 Task: Add an event with the title Second Webinar: Introduction to Content Marketing, date '2023/11/24', time 9:15 AM to 11:15 AMand add a description: The AGM will also serve as a forum for electing or re-electing board members, if applicable. The election process will be conducted in accordance with the organization's bylaws and regulations, allowing for a fair and democratic representation of shareholders' interests., put the event into Yellow category . Add location for the event as: Fairmont Banff Springs, Canada, logged in from the account softage.7@softage.netand send the event invitation to softage.5@softage.net and softage.6@softage.net. Set a reminder for the event 12 hour before
Action: Mouse moved to (118, 136)
Screenshot: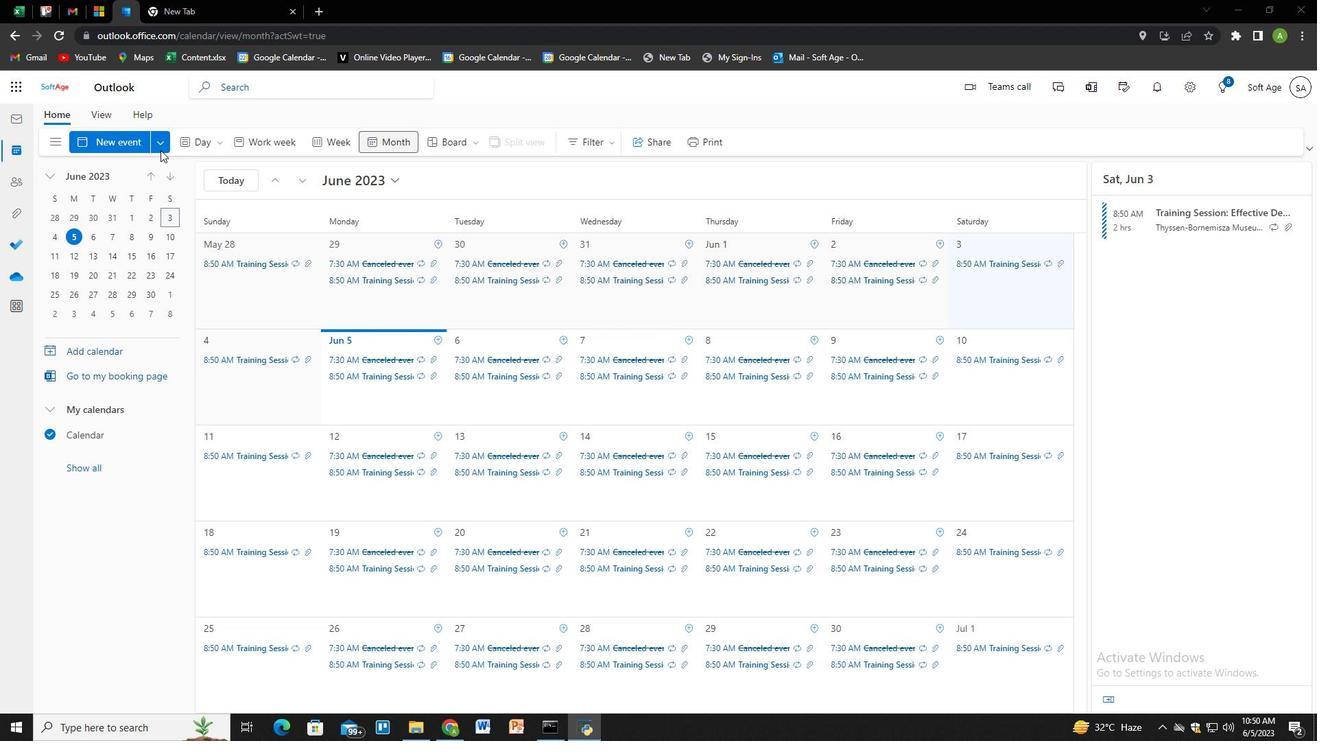 
Action: Mouse pressed left at (118, 136)
Screenshot: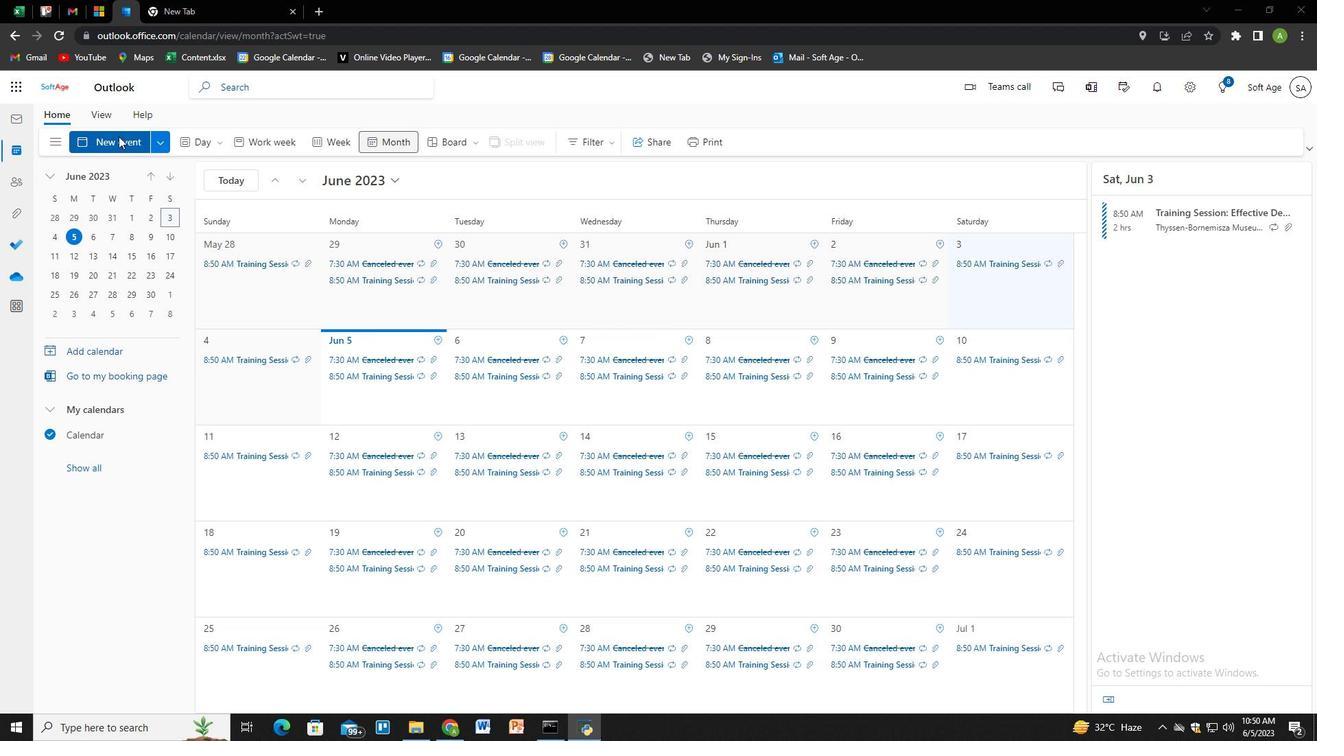 
Action: Mouse moved to (394, 230)
Screenshot: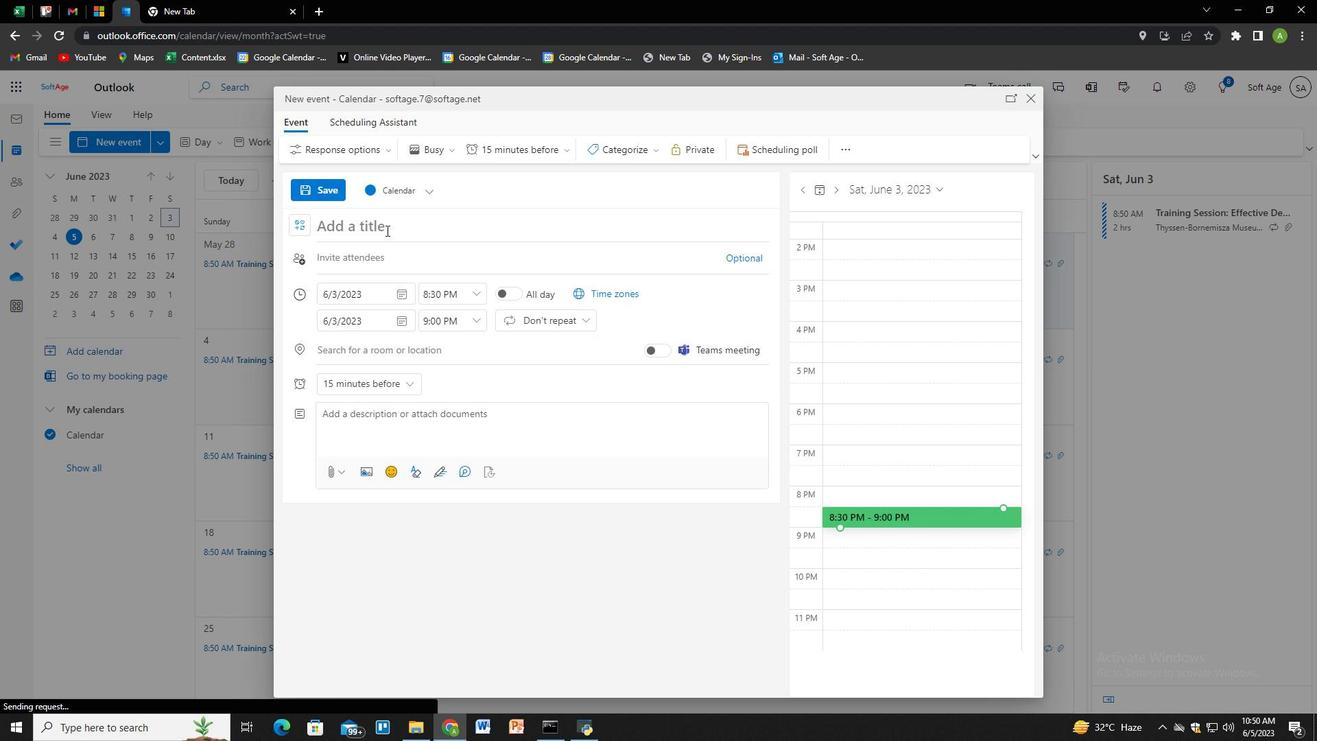 
Action: Mouse pressed left at (394, 230)
Screenshot: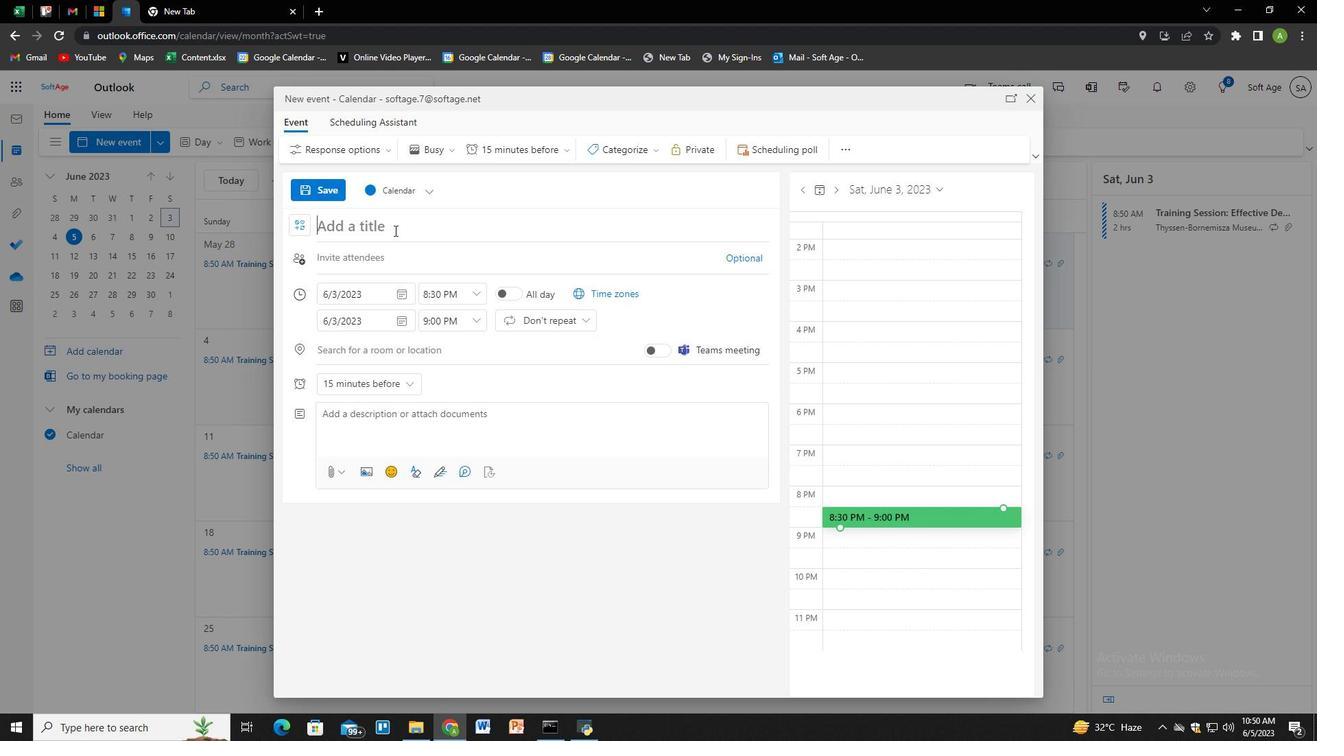 
Action: Key pressed <Key.shift>Second<Key.space><Key.shift>Webinar<Key.shift>:<Key.space><Key.shift>Introduction<Key.space>to<Key.space><Key.shift>Content<Key.space><Key.shift>Marketing<Key.tab><Key.tab><Key.tab><Key.down>
Screenshot: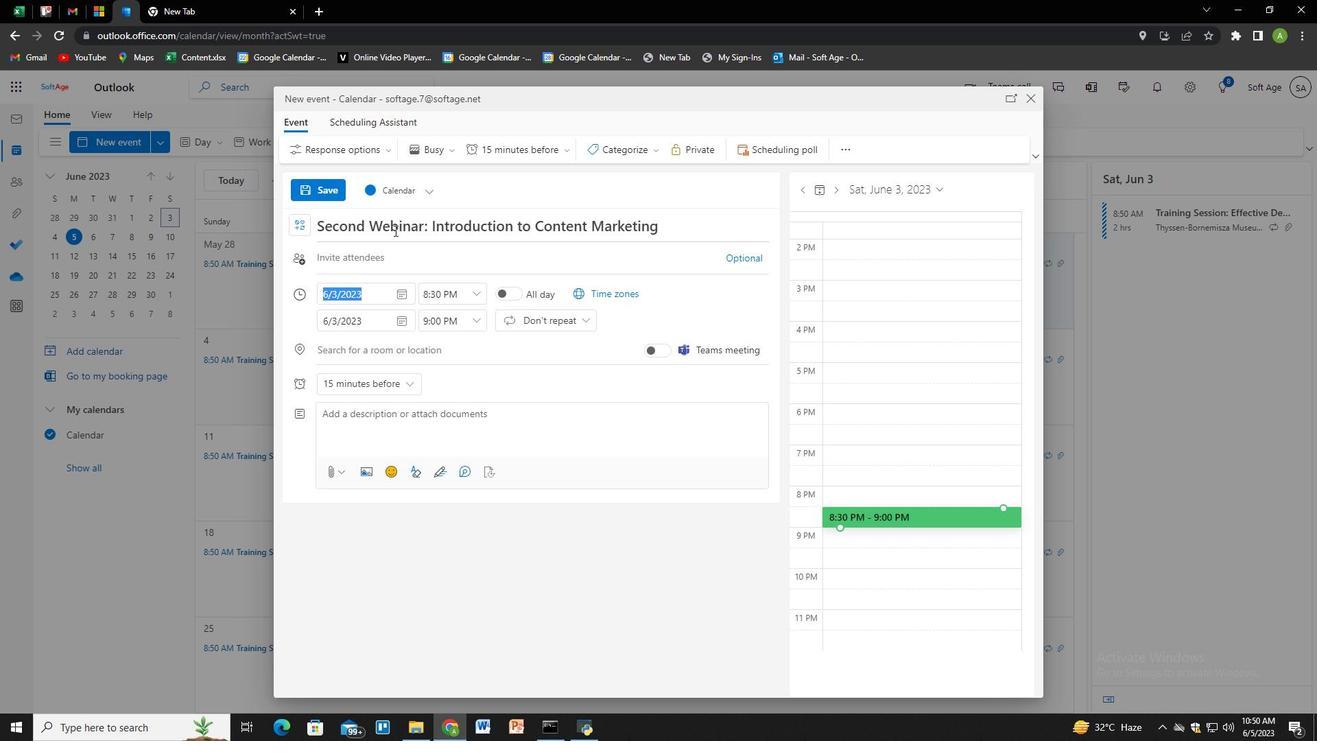
Action: Mouse moved to (399, 295)
Screenshot: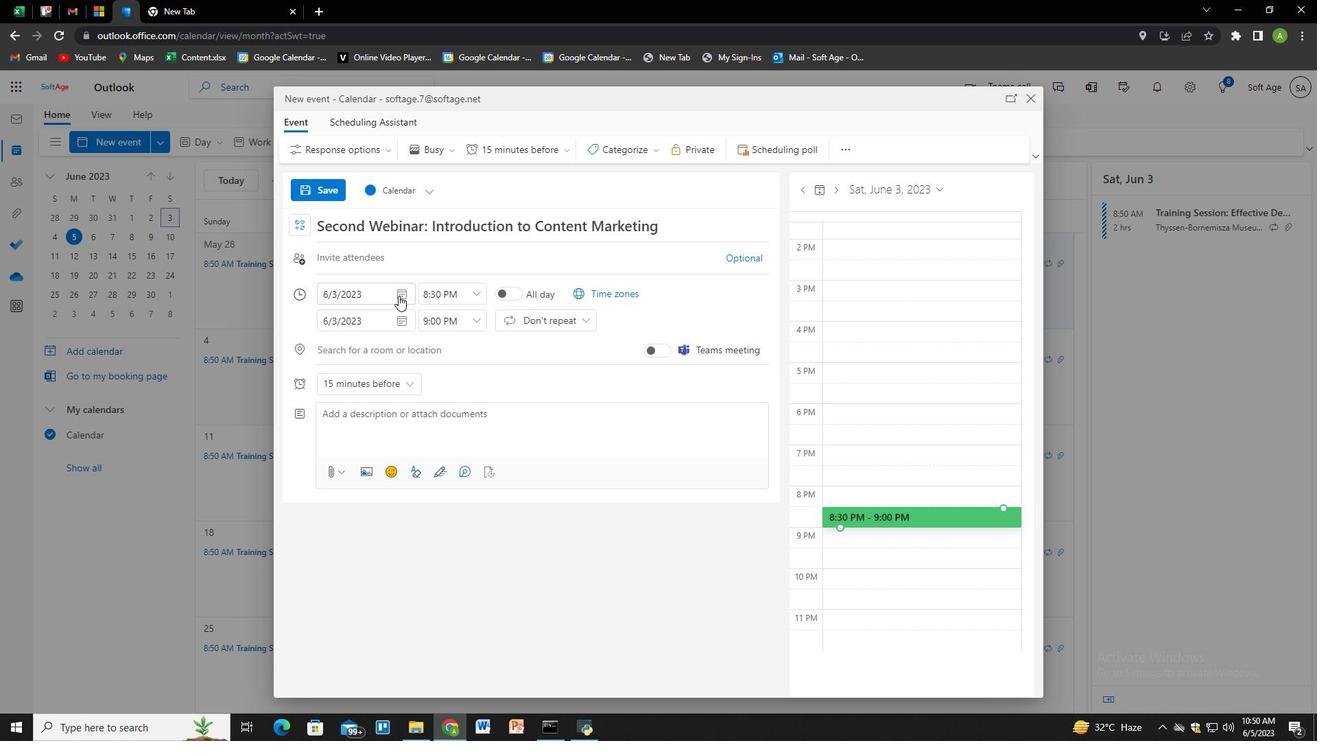 
Action: Mouse pressed left at (399, 295)
Screenshot: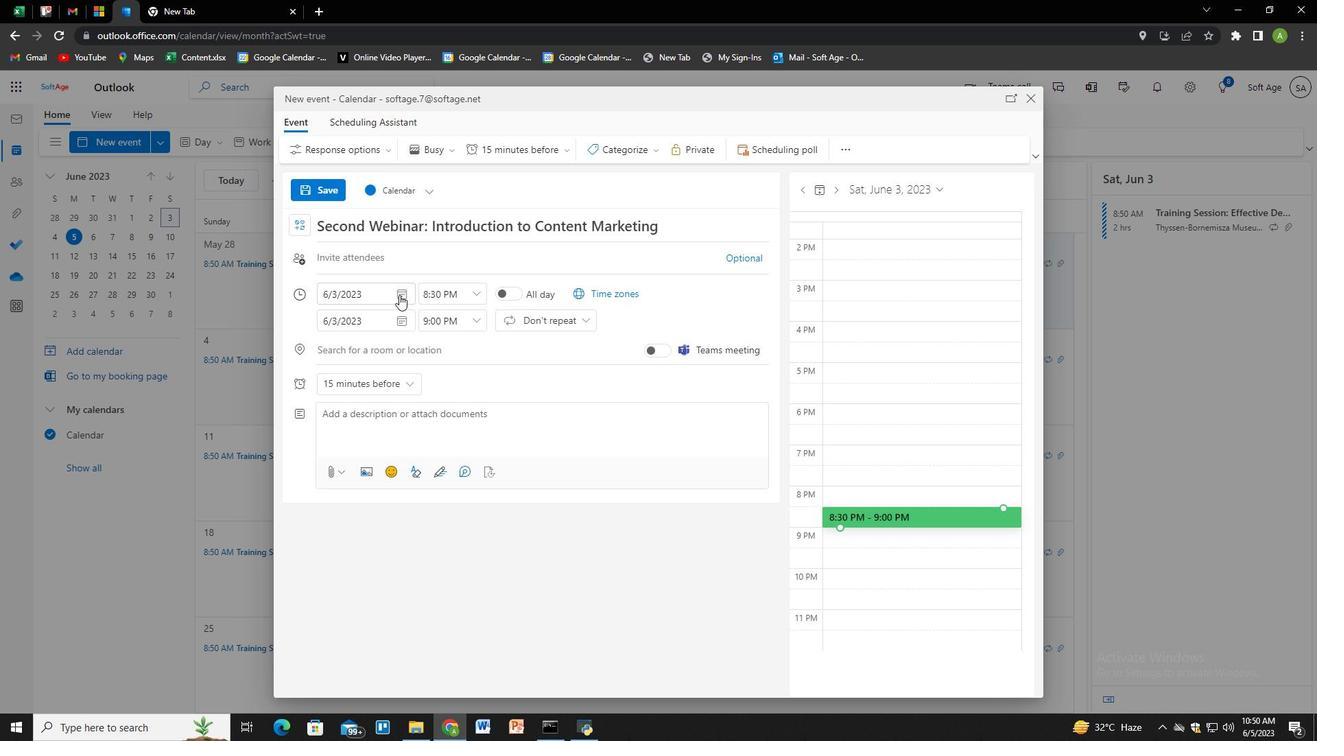 
Action: Mouse moved to (445, 323)
Screenshot: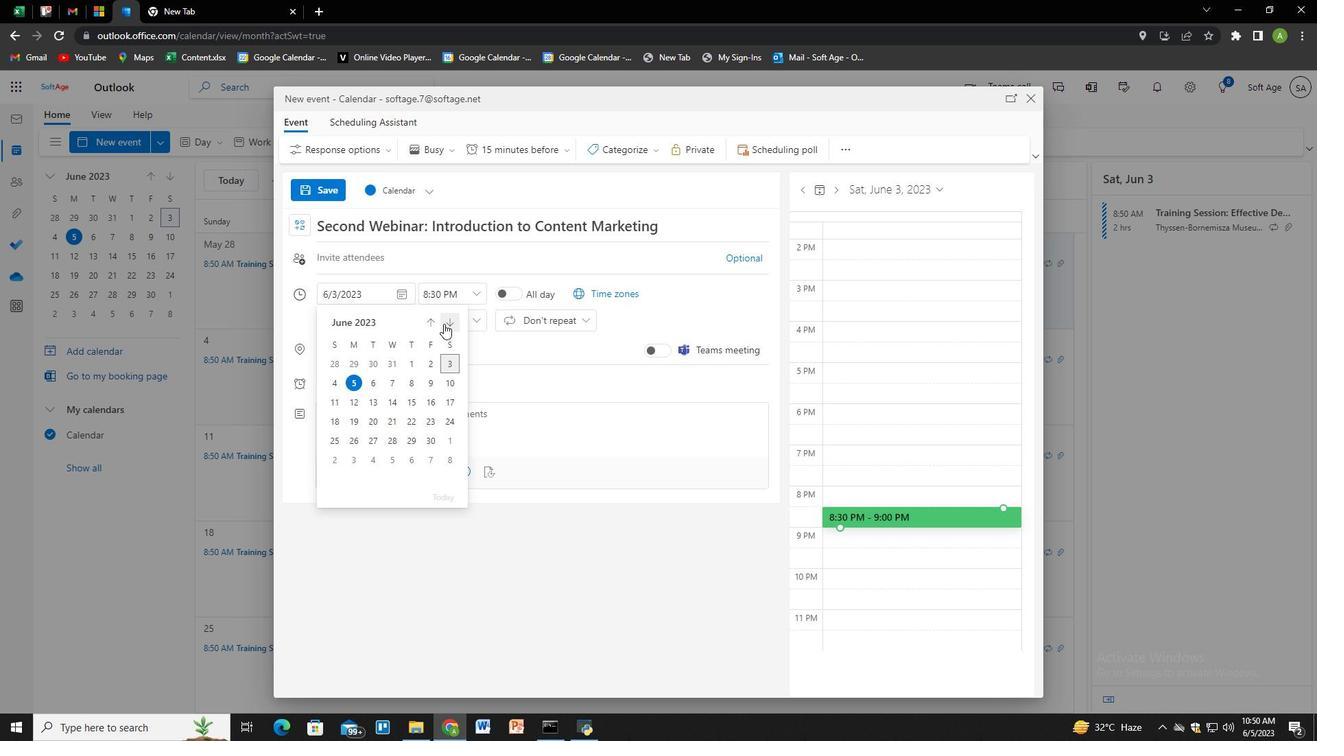 
Action: Mouse pressed left at (445, 323)
Screenshot: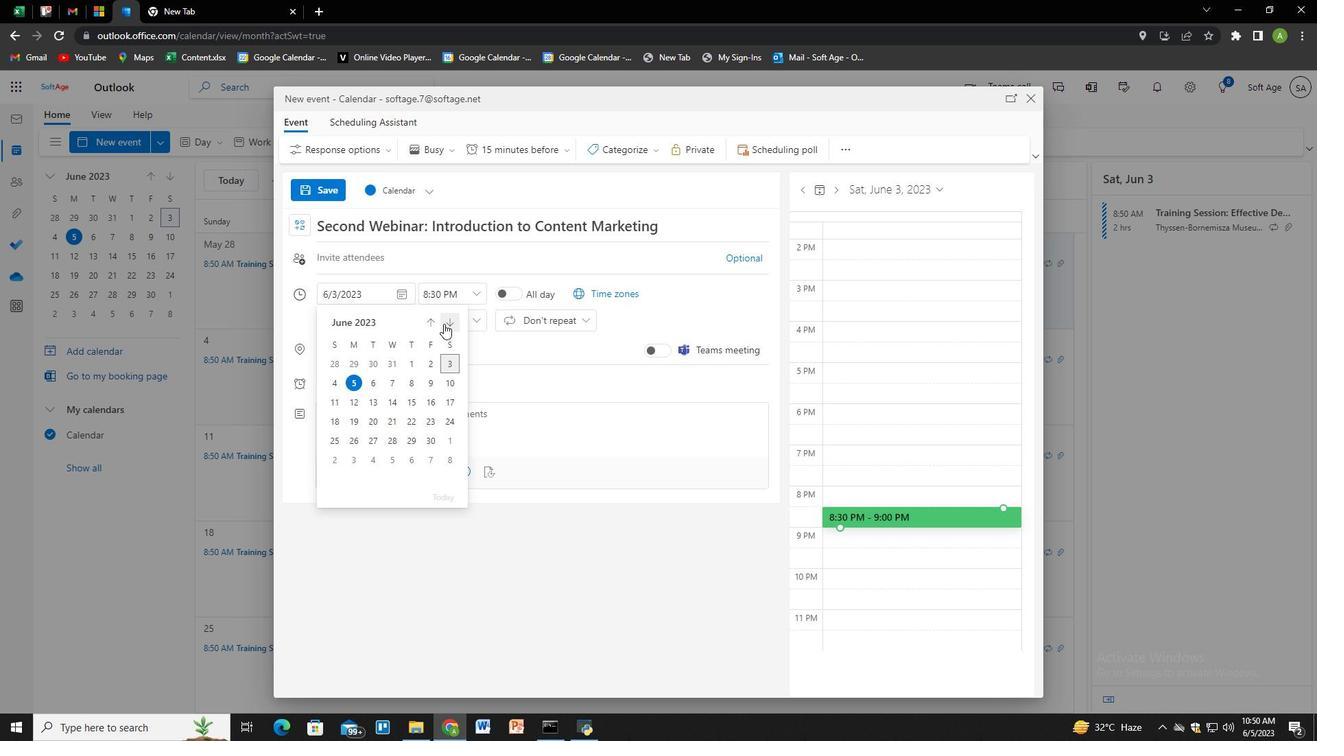 
Action: Mouse pressed left at (445, 323)
Screenshot: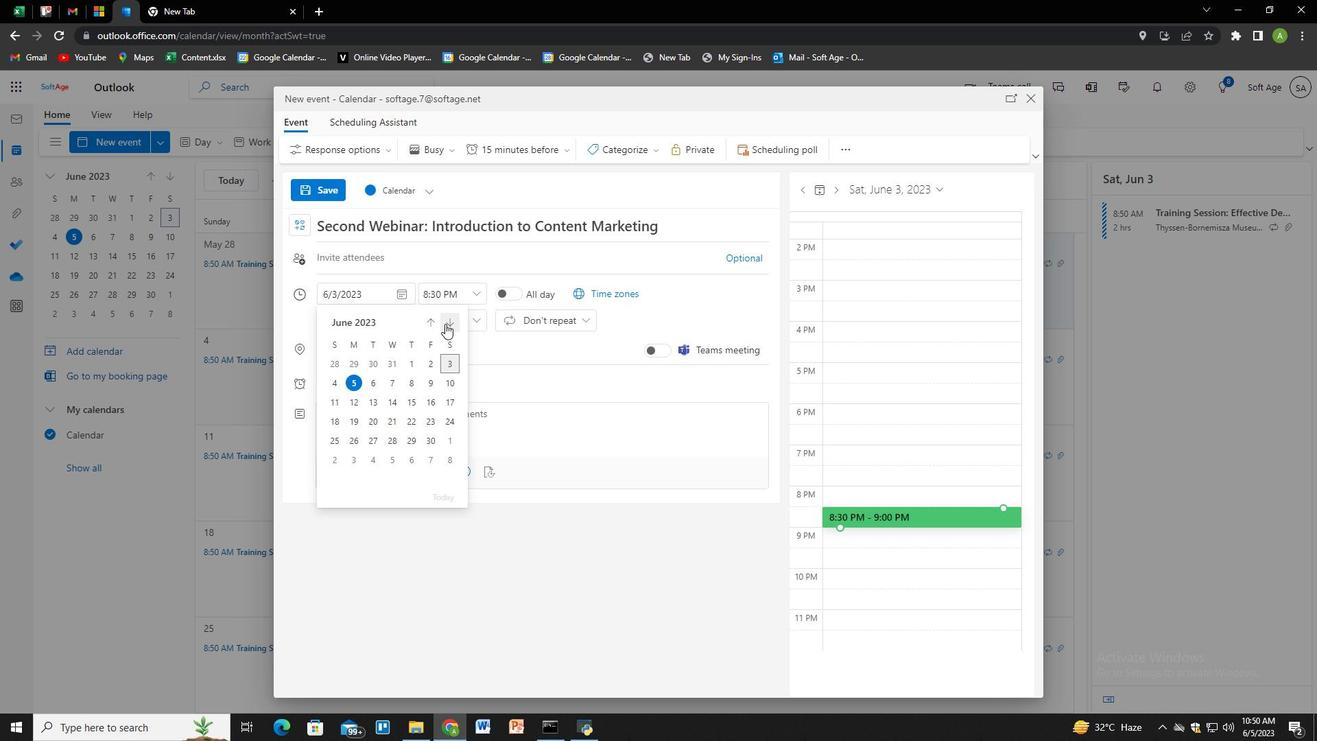
Action: Mouse pressed left at (445, 323)
Screenshot: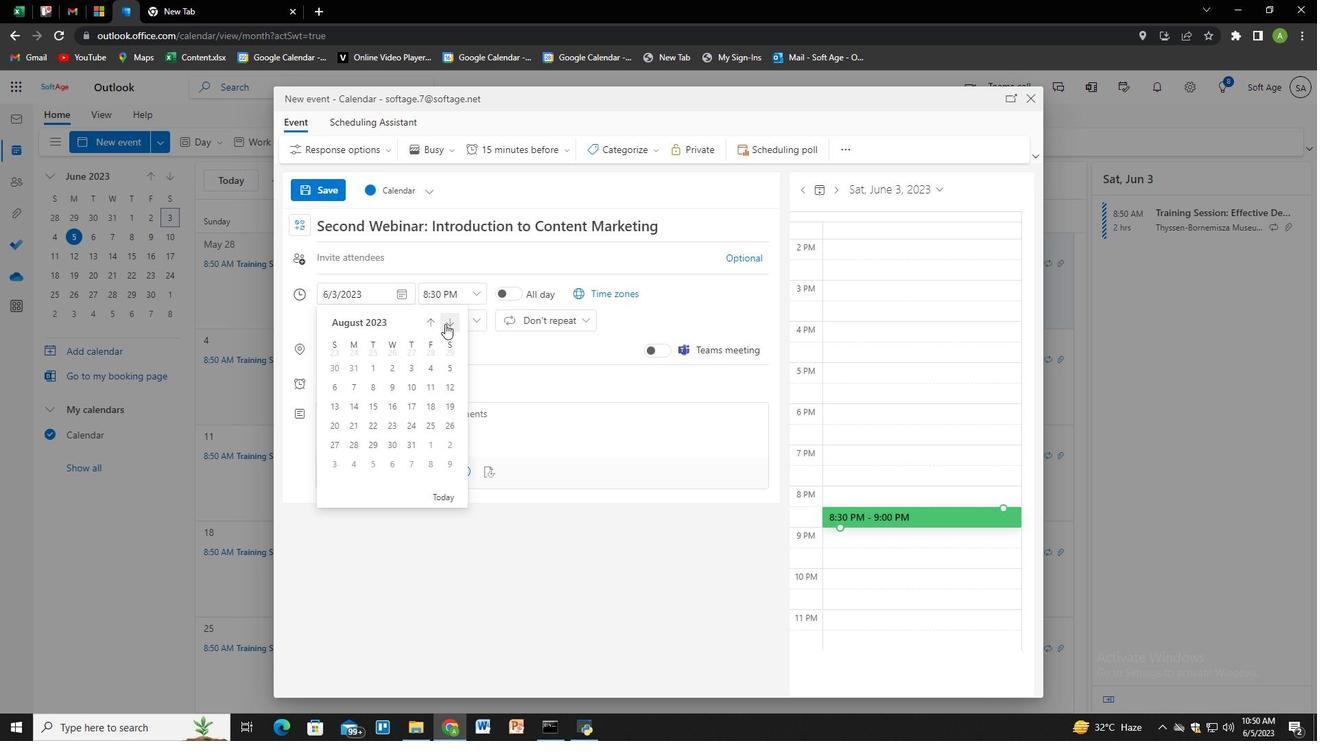 
Action: Mouse pressed left at (445, 323)
Screenshot: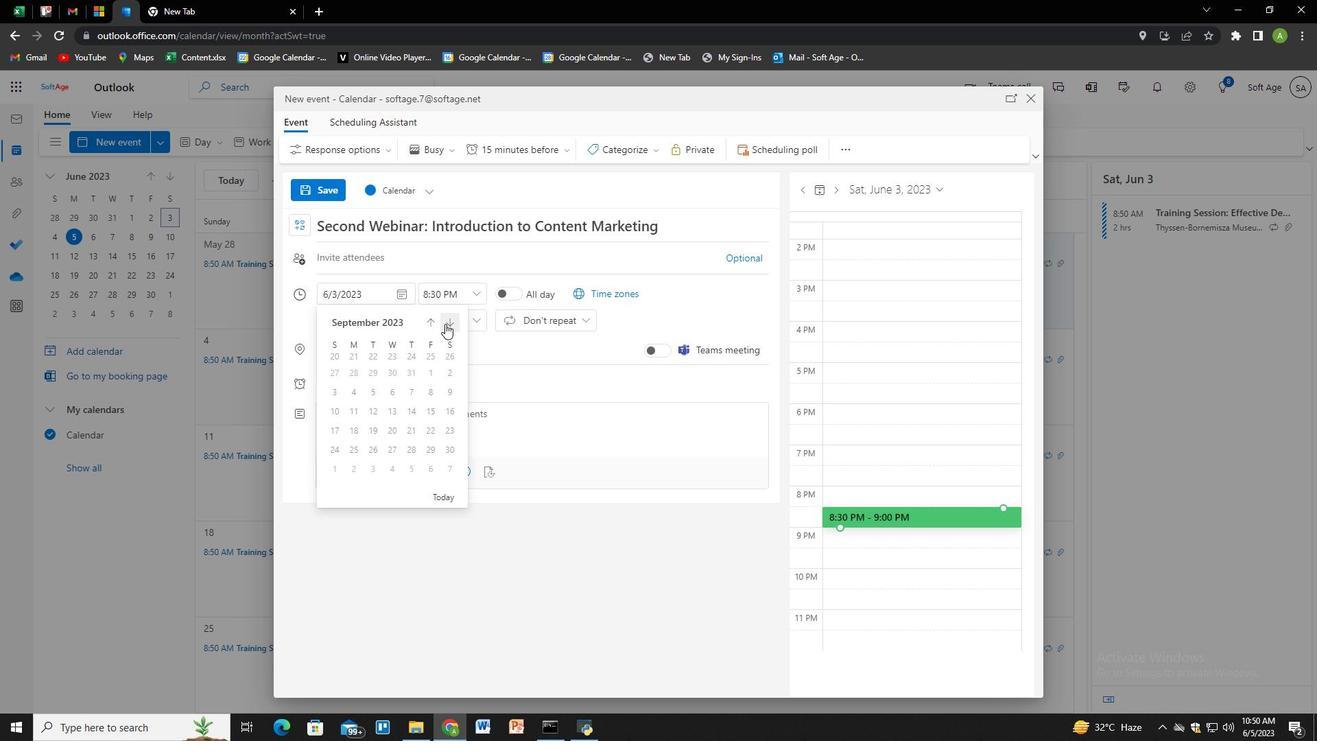 
Action: Mouse pressed left at (445, 323)
Screenshot: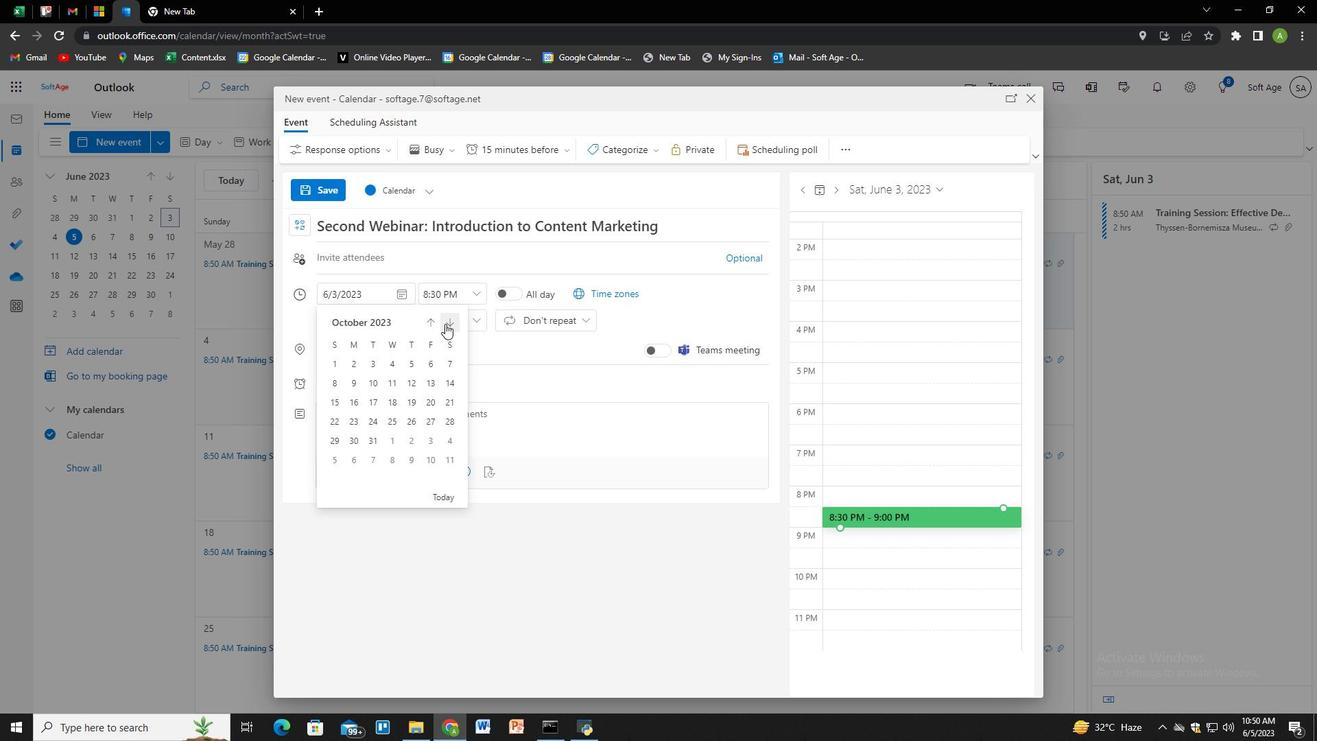 
Action: Mouse moved to (430, 424)
Screenshot: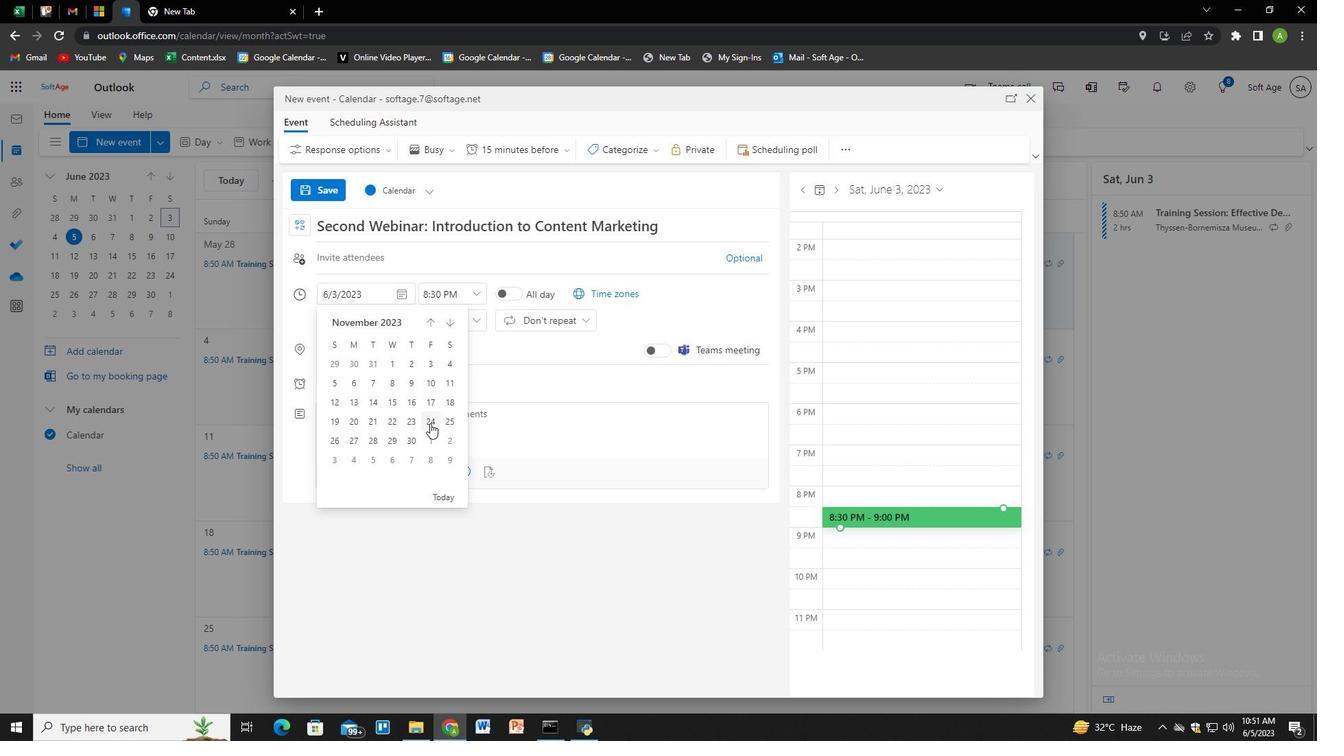 
Action: Mouse pressed left at (430, 424)
Screenshot: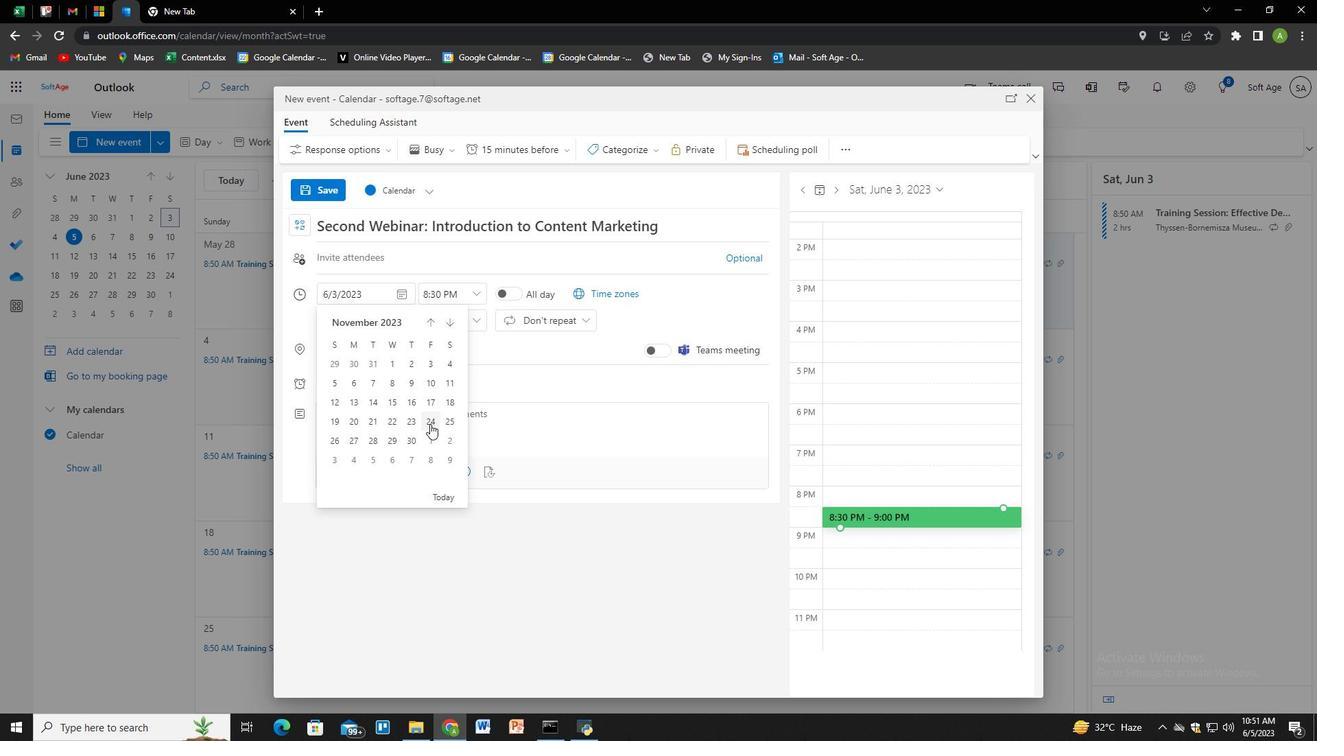 
Action: Mouse moved to (439, 297)
Screenshot: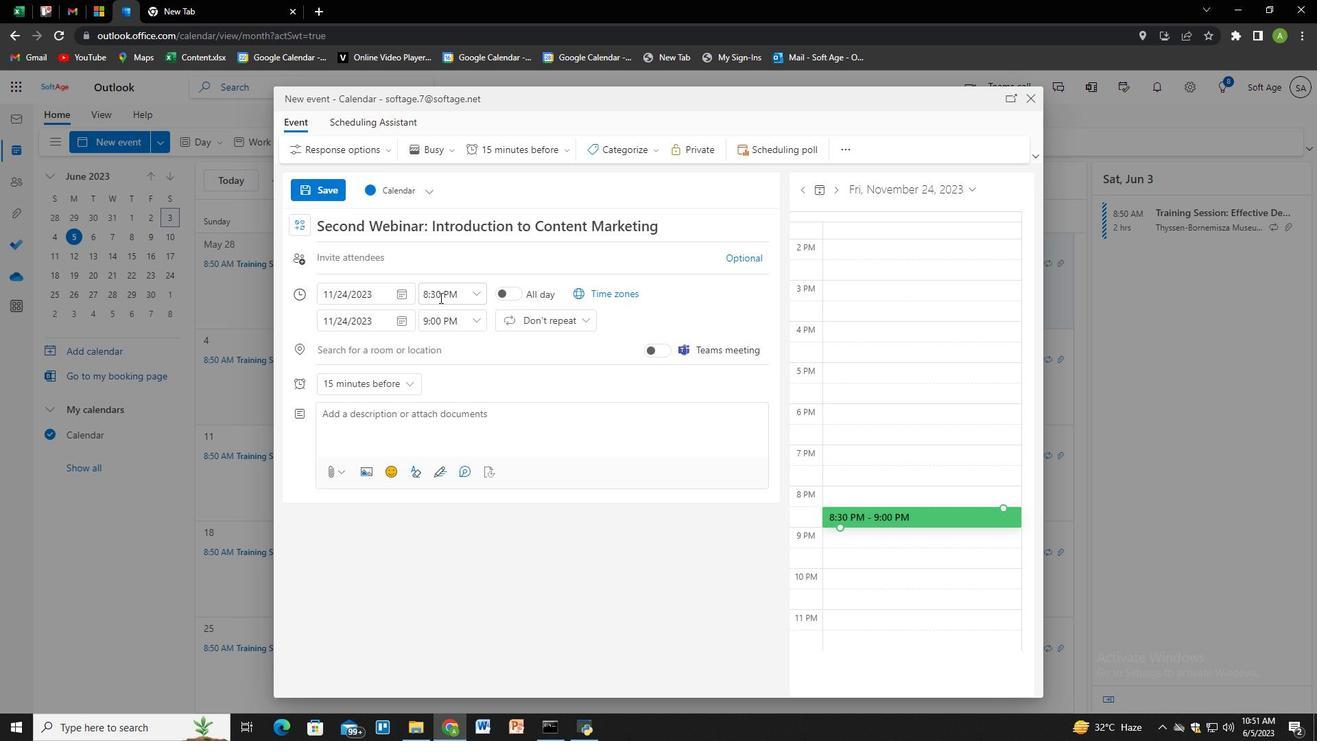 
Action: Mouse pressed left at (439, 297)
Screenshot: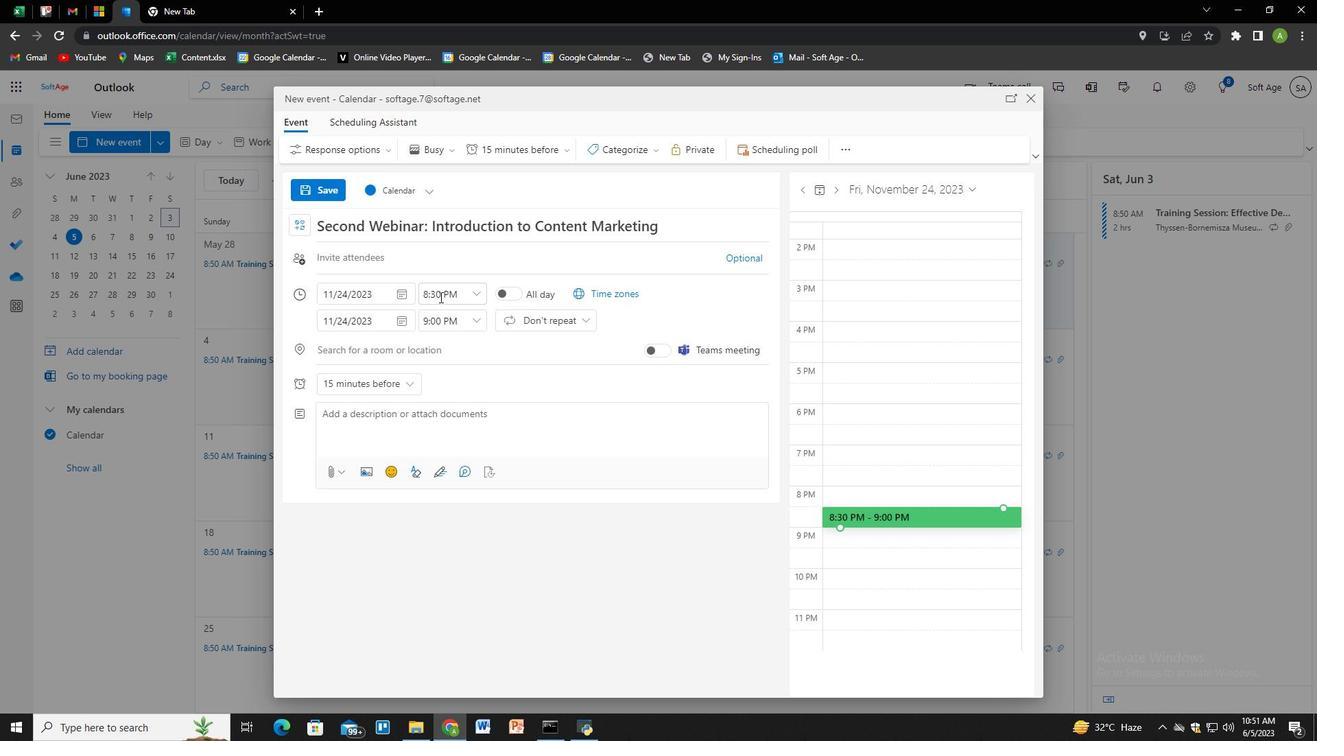 
Action: Mouse moved to (473, 292)
Screenshot: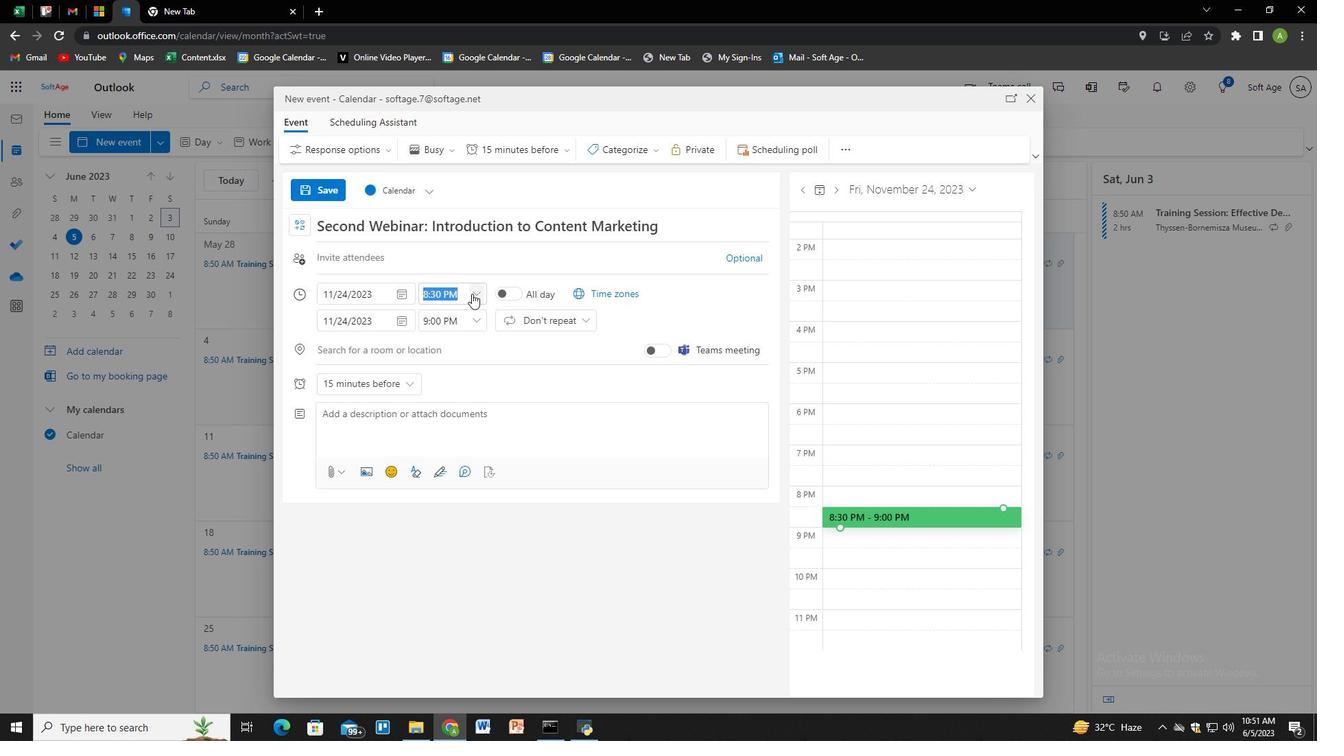 
Action: Mouse pressed left at (473, 292)
Screenshot: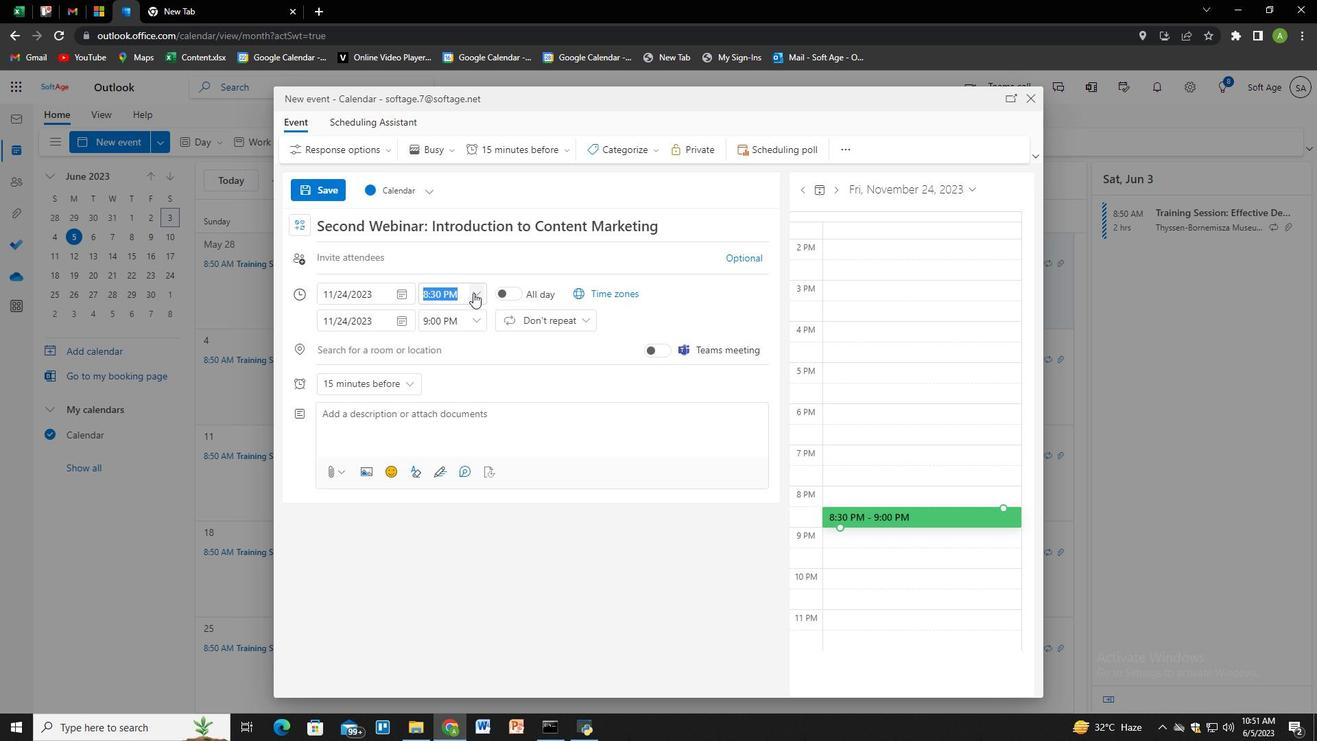 
Action: Mouse moved to (454, 336)
Screenshot: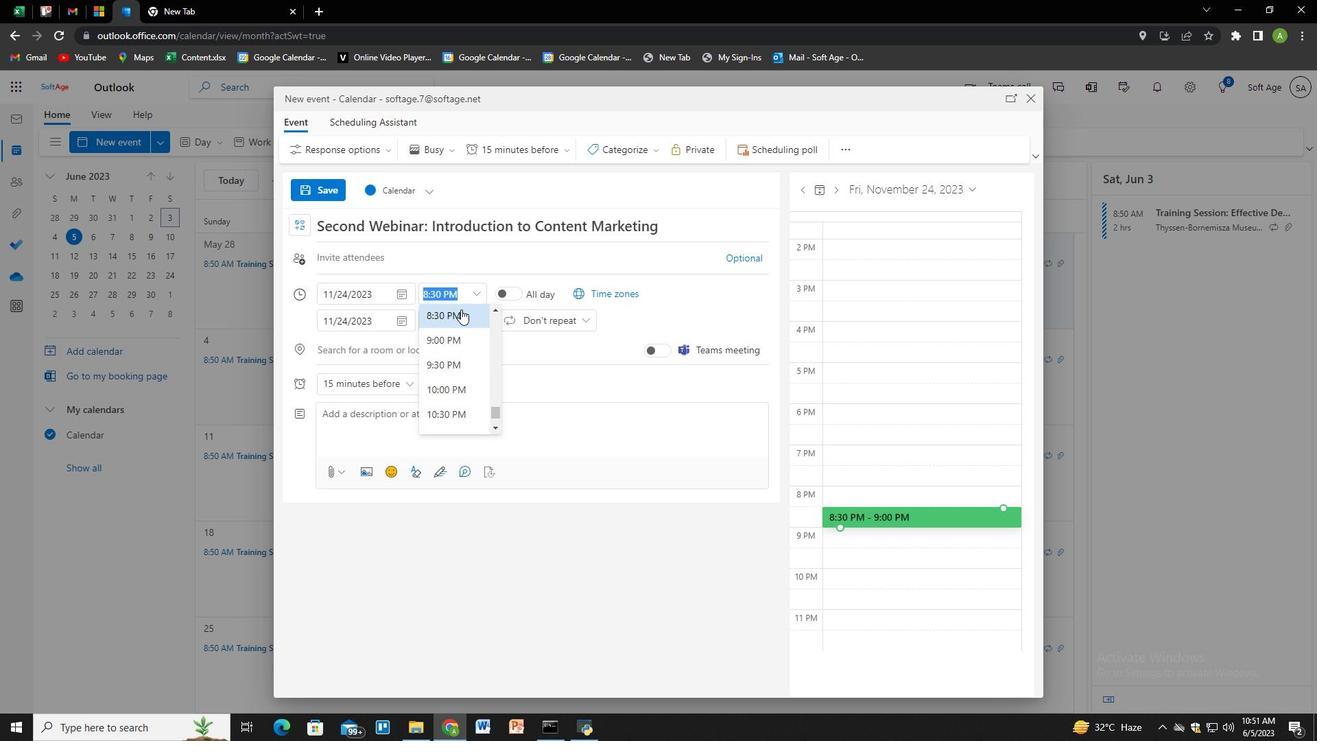 
Action: Mouse scrolled (454, 336) with delta (0, 0)
Screenshot: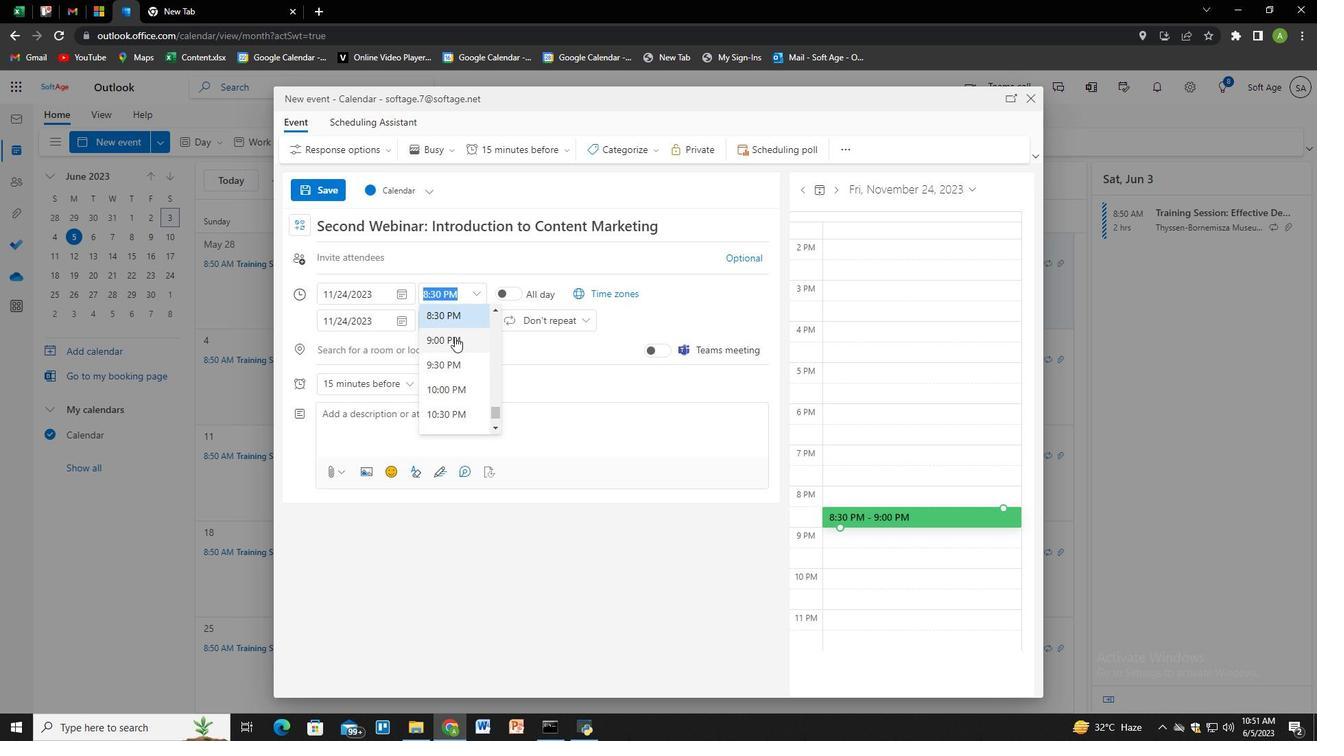 
Action: Mouse moved to (457, 294)
Screenshot: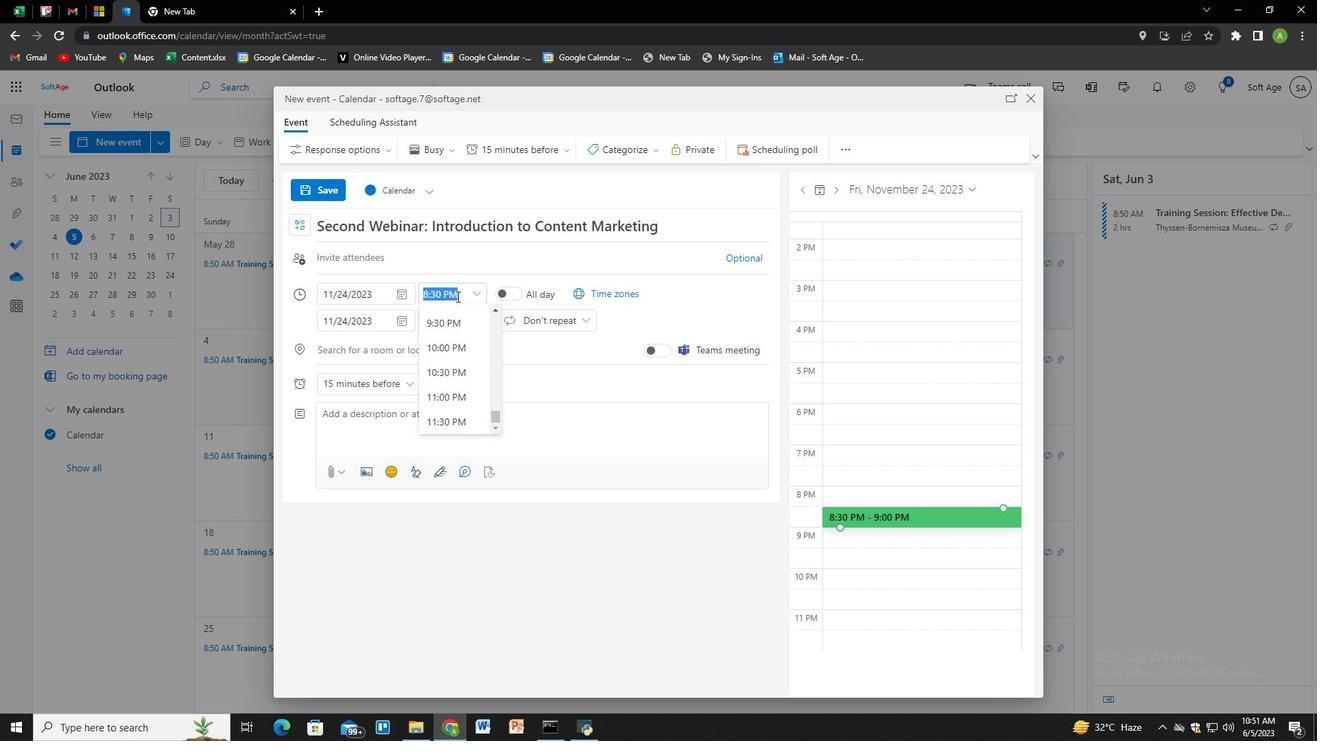 
Action: Key pressed 11<Key.shift>:15<Key.space><Key.shift>AM<Key.tab>
Screenshot: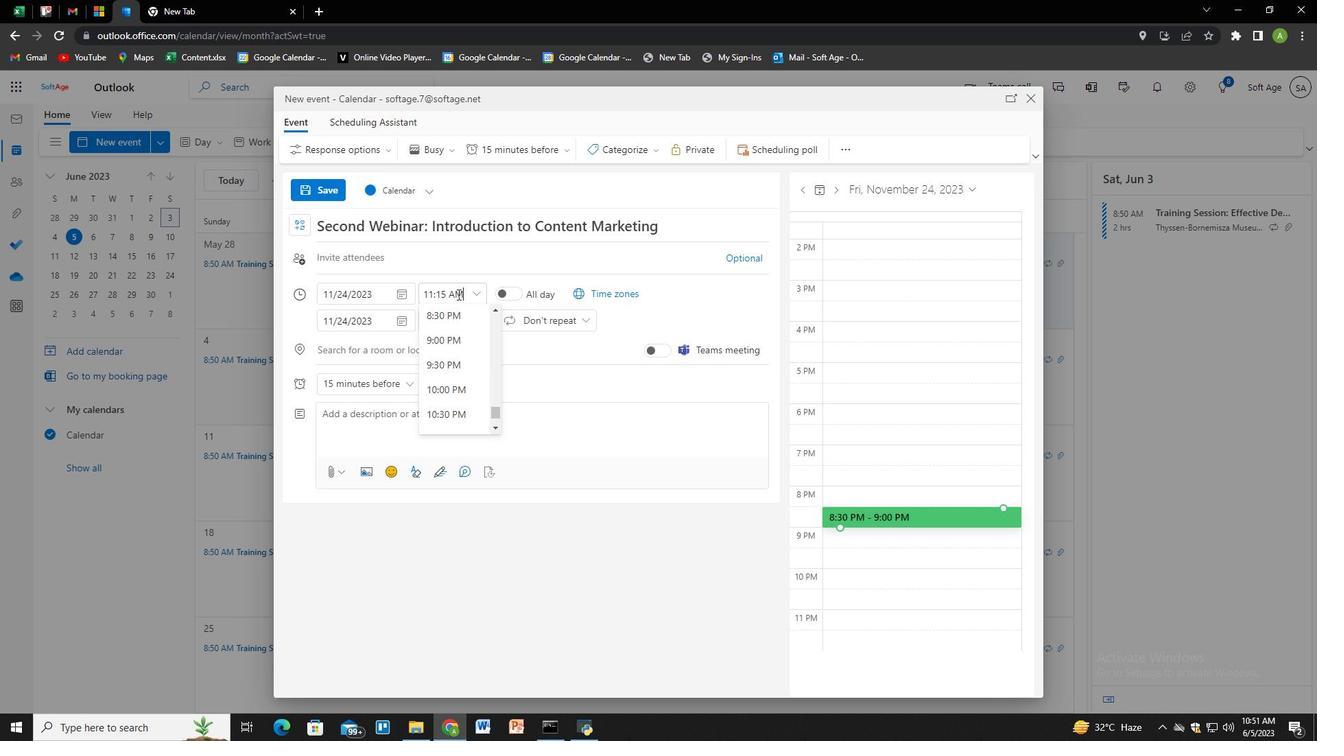 
Action: Mouse pressed left at (457, 294)
Screenshot: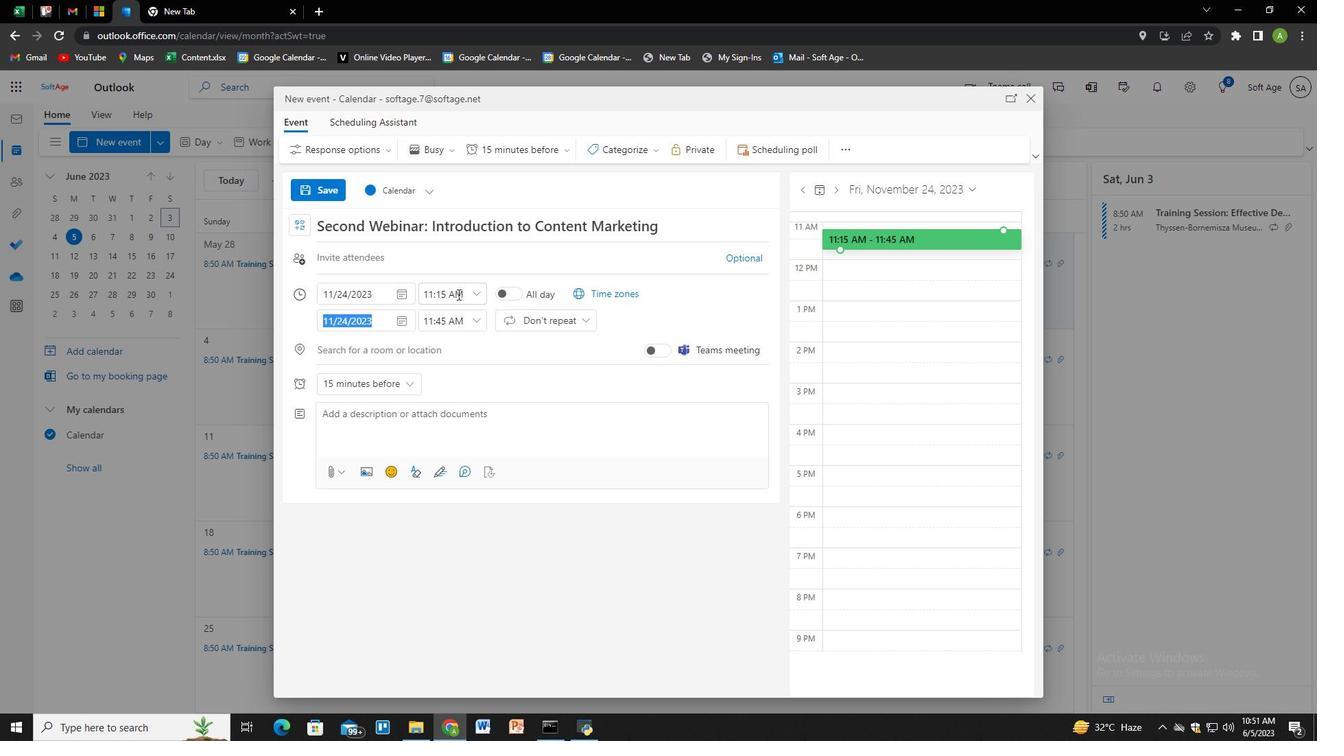 
Action: Mouse pressed left at (457, 294)
Screenshot: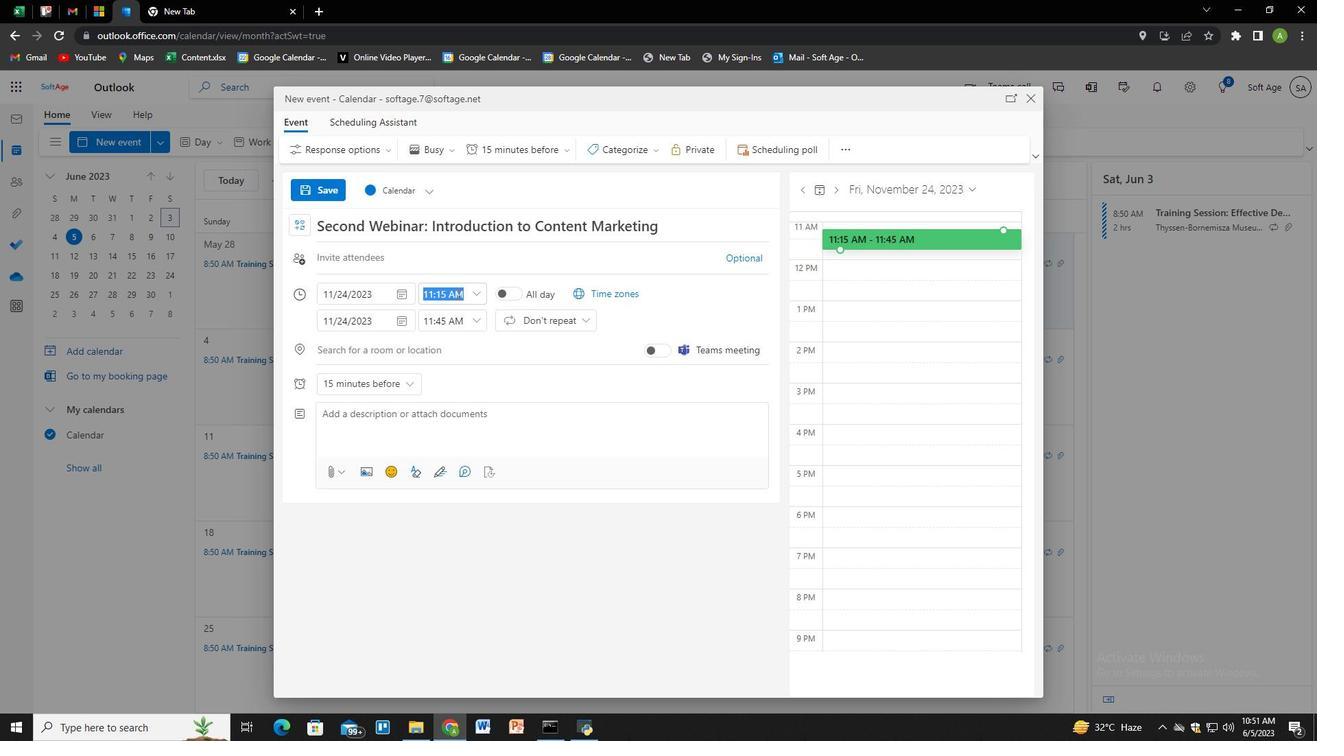 
Action: Key pressed <Key.shift>9<Key.shift><Key.shift>:15<Key.space><Key.shift>AM<Key.tab><Key.tab>11<Key.shift><Key.shift>:15<Key.space><Key.shift>AMM
Screenshot: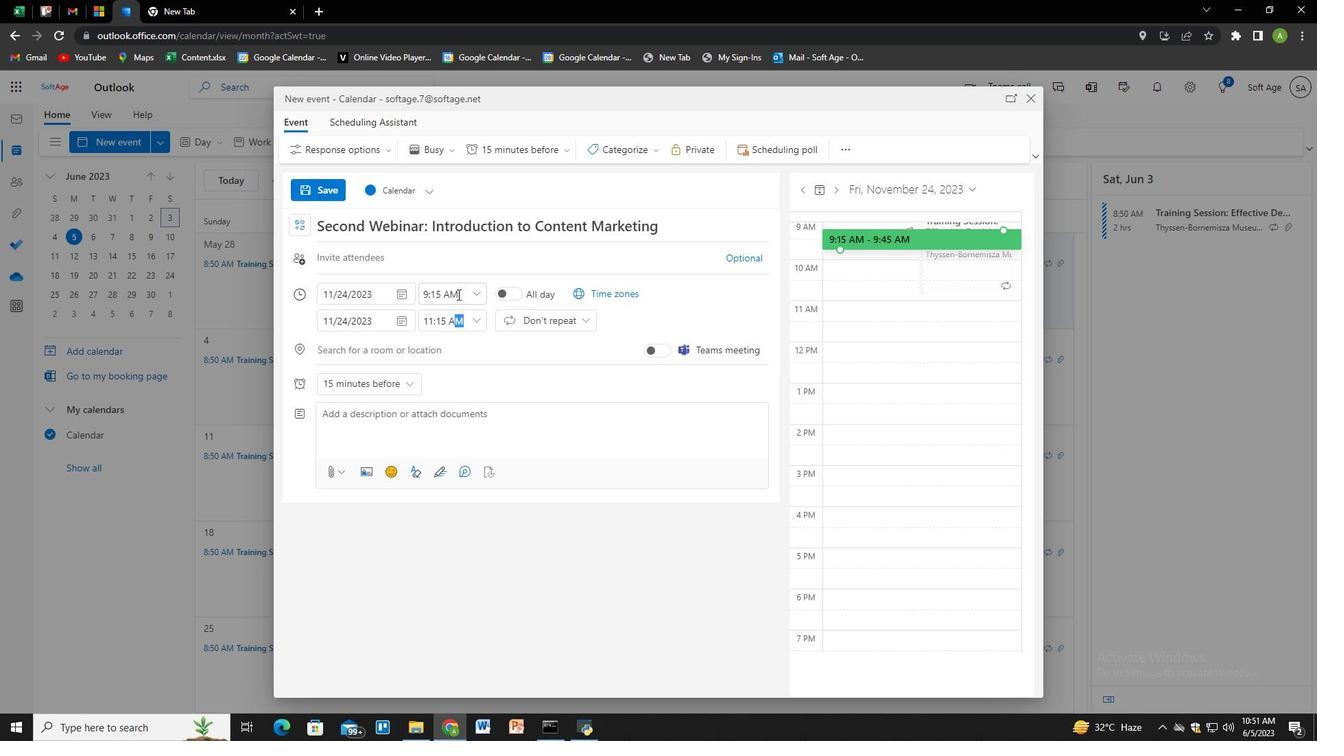 
Action: Mouse moved to (655, 320)
Screenshot: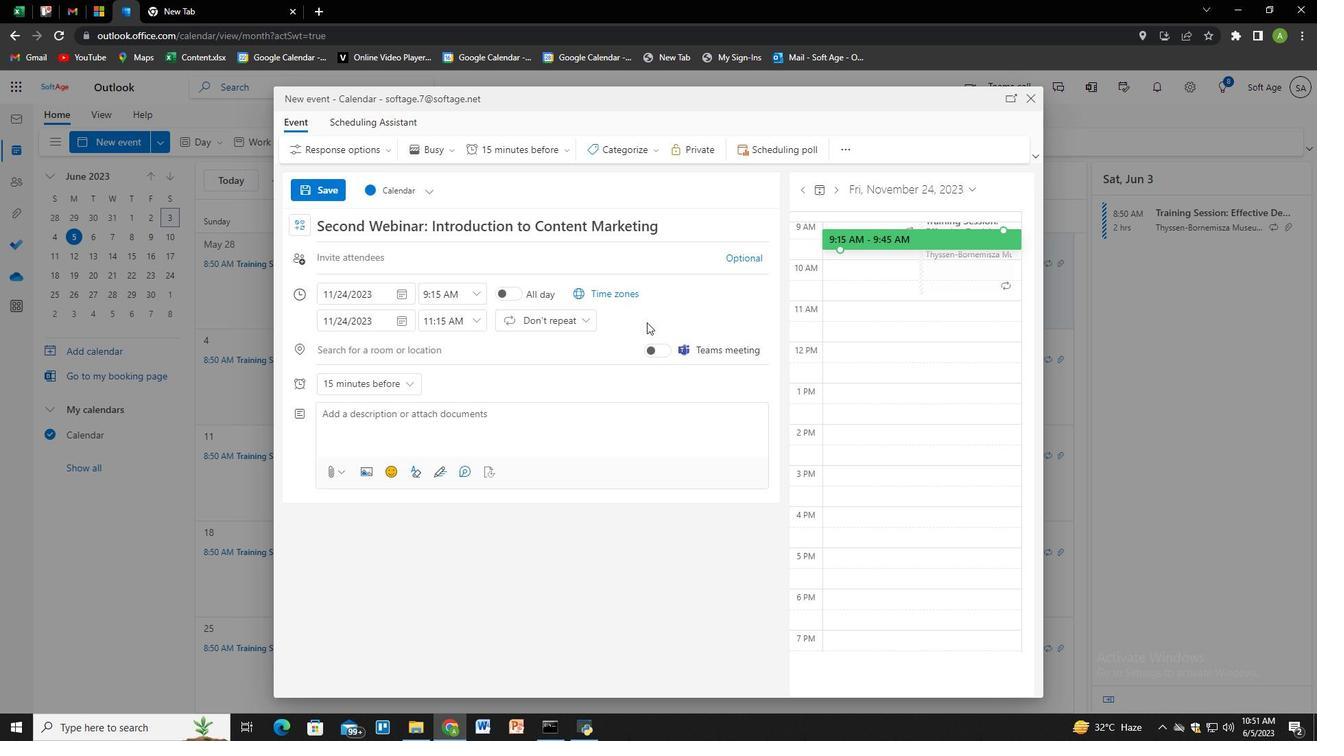 
Action: Mouse pressed left at (655, 320)
Screenshot: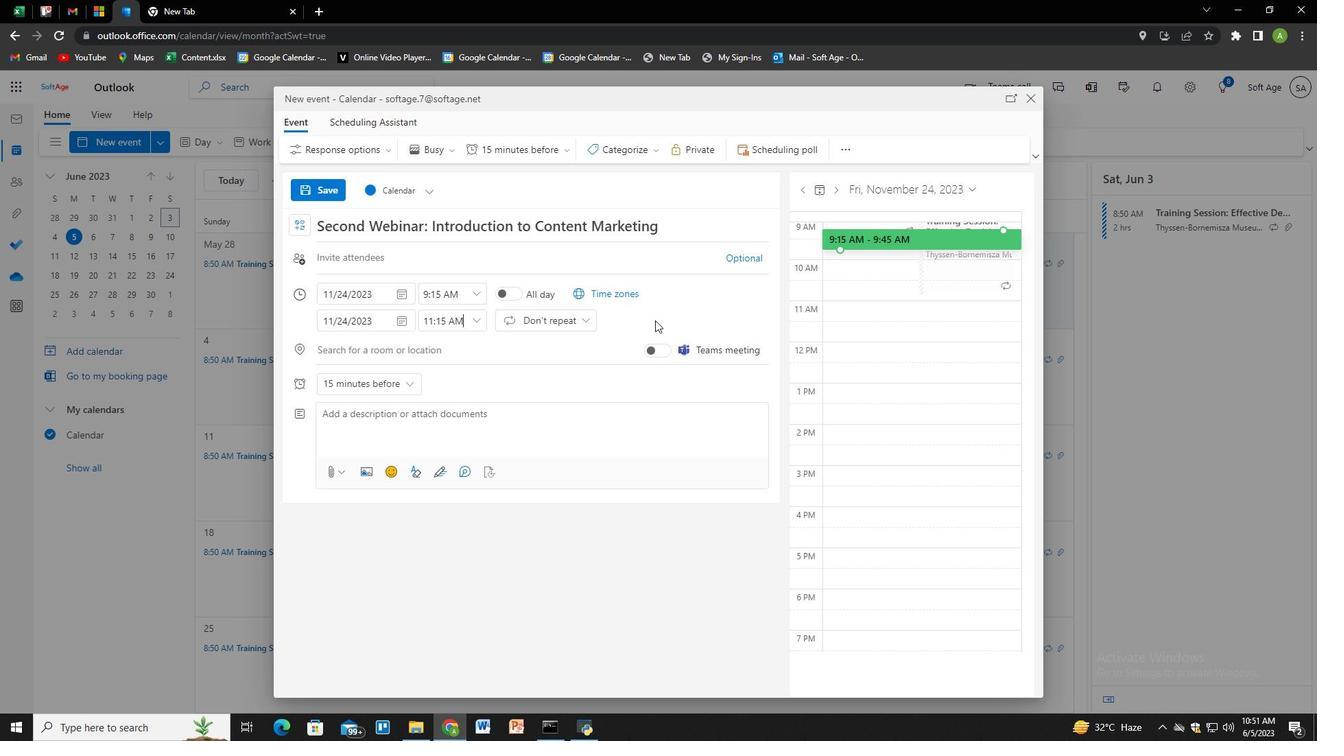 
Action: Mouse moved to (419, 425)
Screenshot: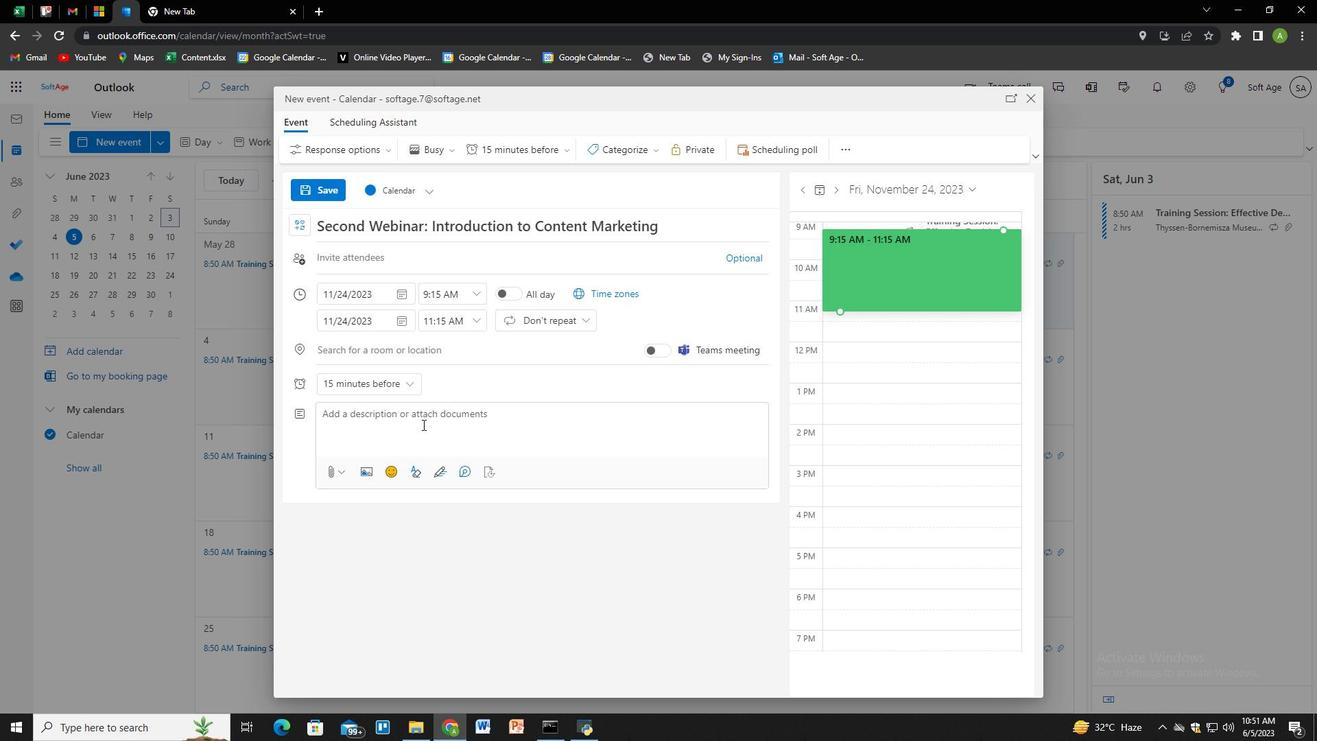 
Action: Mouse pressed left at (419, 425)
Screenshot: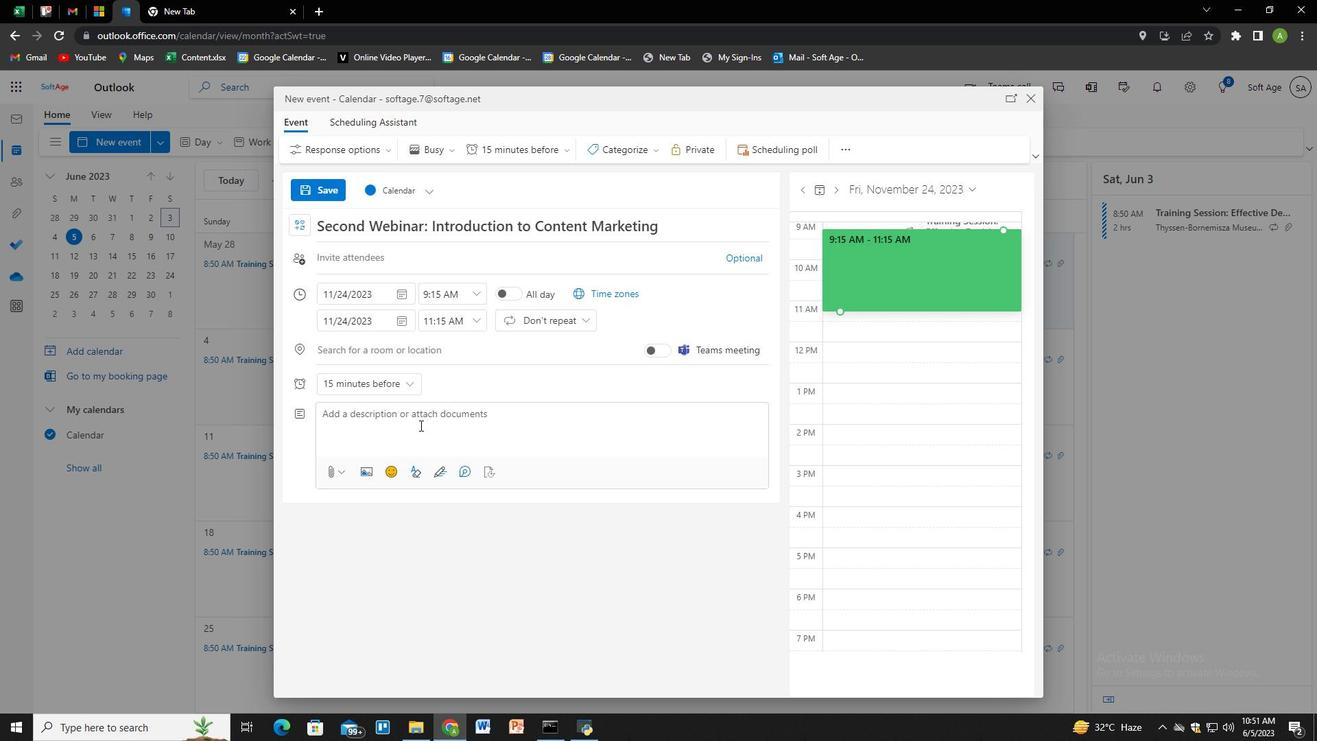 
Action: Key pressed <Key.shift>The<Key.space><Key.shift>AGJM<Key.backspace><Key.backspace>M<Key.space>ei<Key.backspace><Key.backspace>will<Key.space>also<Key.space>serve<Key.space>as<Key.space>form<Key.backspace>um<Key.space>for<Key.space>electr<Key.backspace>ing<Key.space><Key.backspace><Key.space>or<Key.space>re-elct<Key.backspace><Key.backspace>e
Screenshot: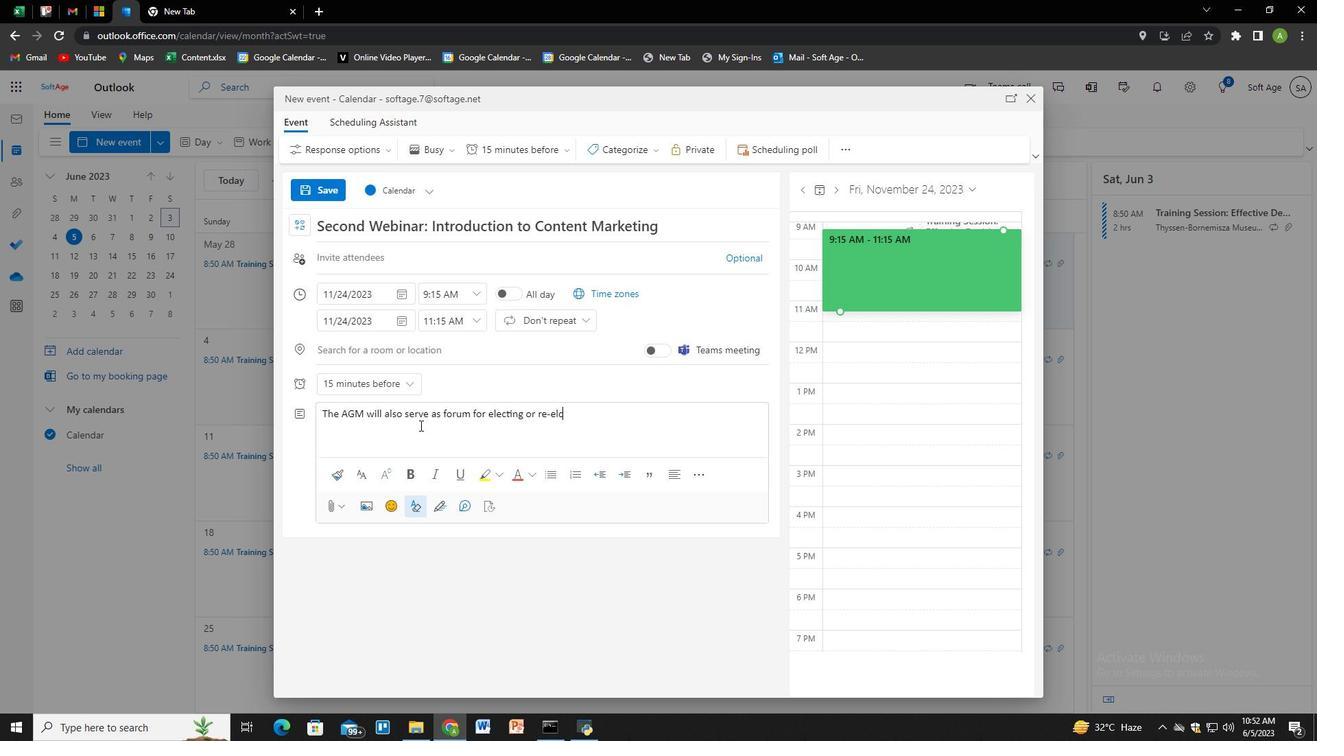
Action: Mouse moved to (416, 415)
Screenshot: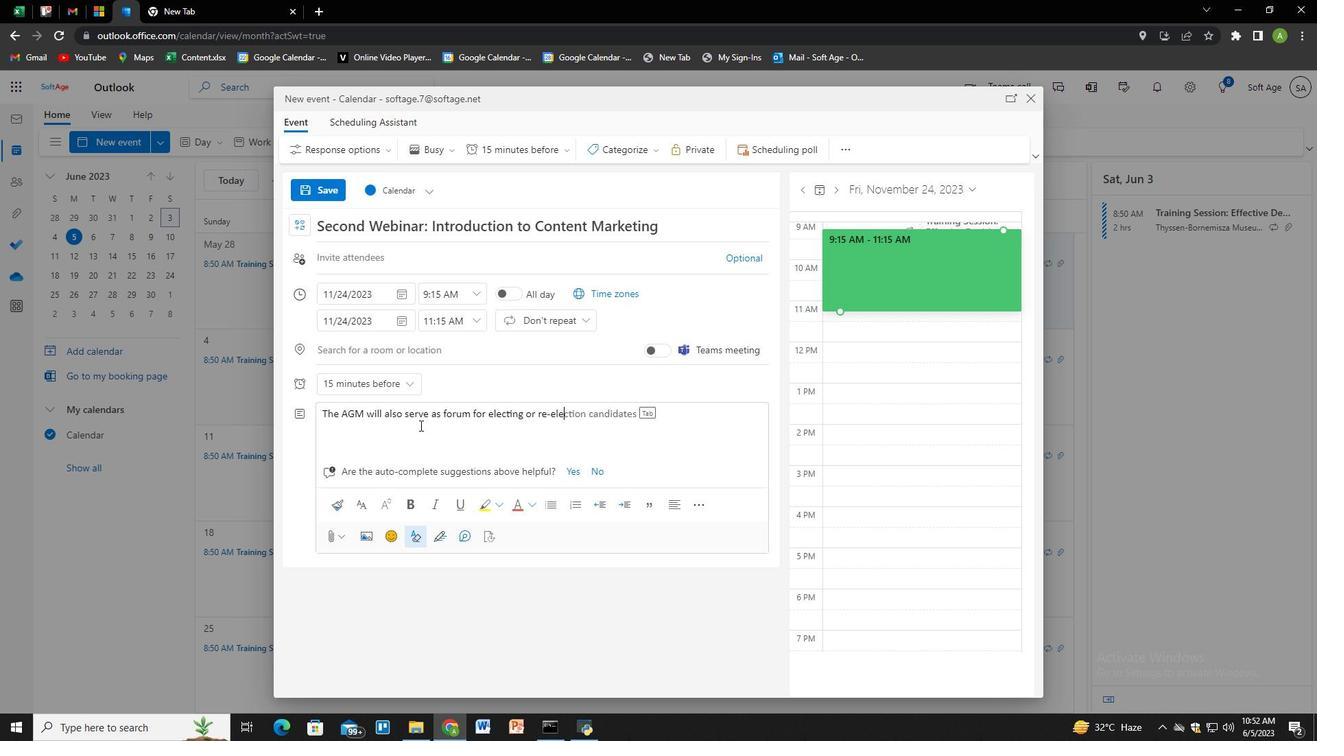 
Action: Key pressed c
Screenshot: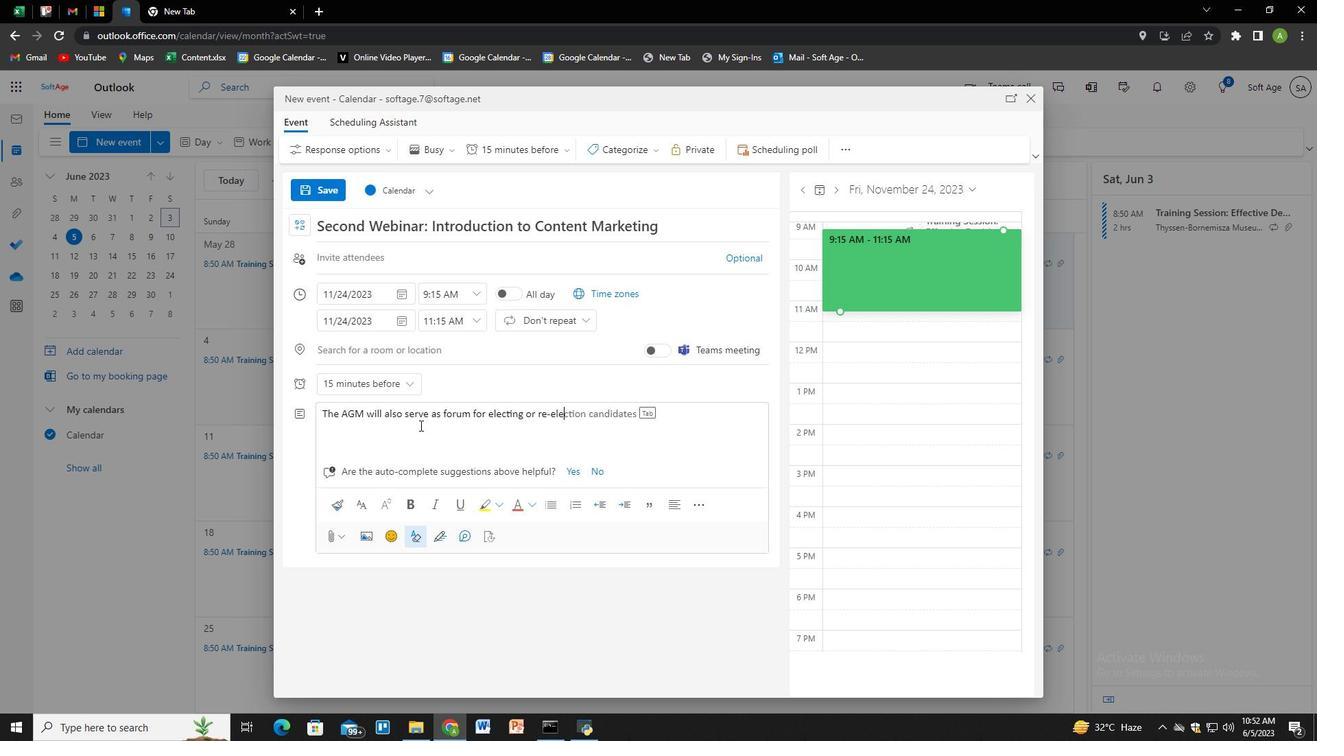 
Action: Mouse moved to (389, 344)
Screenshot: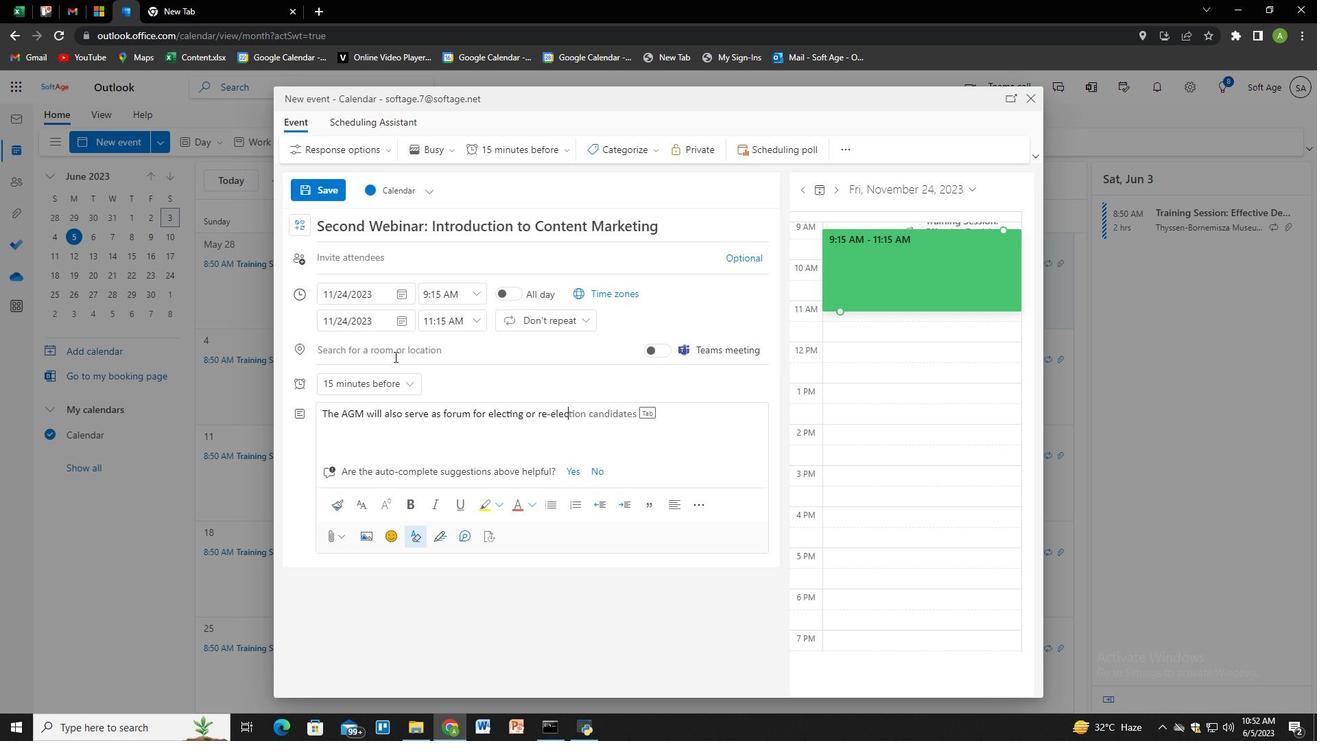
Action: Key pressed tiong<Key.backspace><Key.backspace>ng<Key.backspace><Key.backspace><Key.backspace>ng<Key.space>bor<Key.backspace>ard<Key.space>members,<Key.space>if<Key.space>applicable.<Key.space><Key.shift>The<Key.space>election<Key.space>process<Key.space>wl<Key.backspace>illb<Key.backspace><Key.space>be<Key.space>conducted<Key.space>in<Key.space>accordance<Key.space>with<Key.space>the<Key.space>organization's<Key.space>bylaws<Key.space>and<Key.space>regulations,<Key.space>allowinig<Key.backspace><Key.backspace>g<Key.space>for<Key.space>a<Key.space>fair<Key.space>and<Key.space>demorc<Key.backspace><Key.backspace>cratic<Key.space>representation<Key.space>t<Key.backspace>of<Key.space>shte<Key.backspace><Key.backspace>areholdr<Key.backspace>er;<Key.backspace>'s<Key.space>interest.
Screenshot: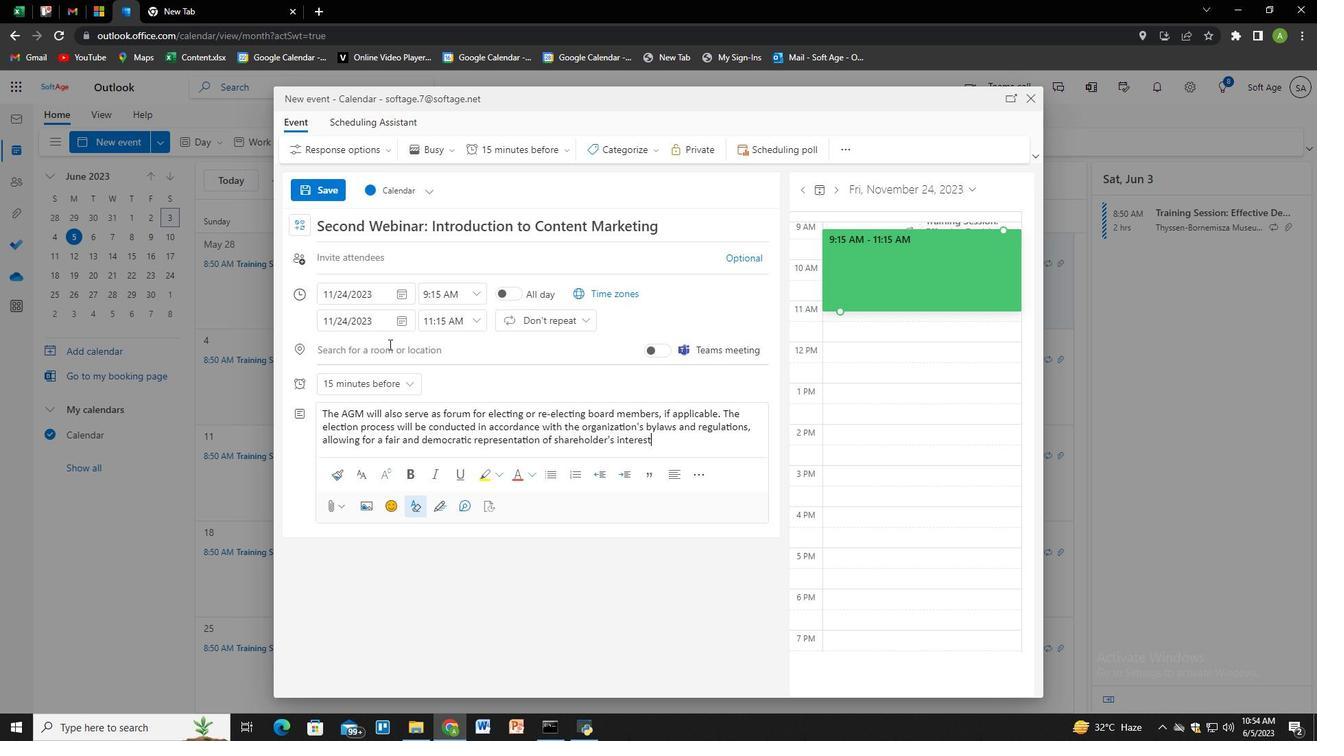 
Action: Mouse moved to (635, 149)
Screenshot: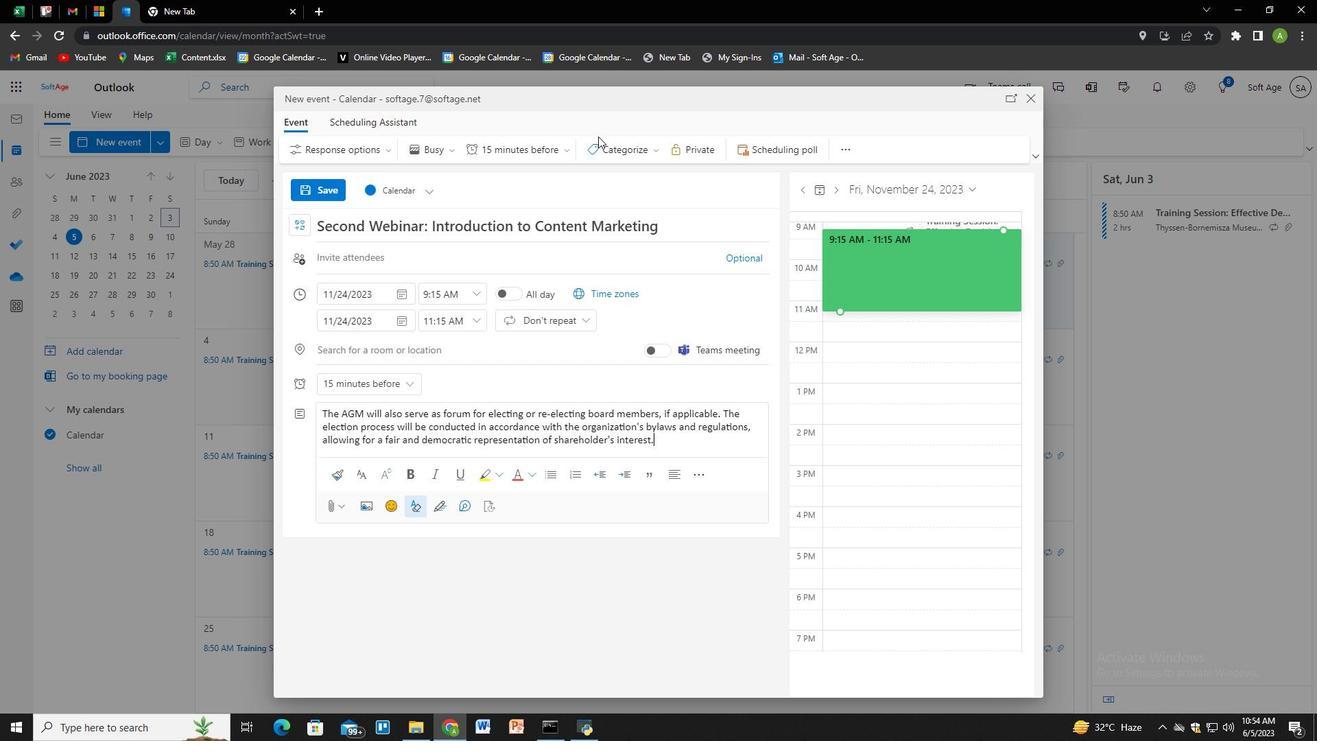 
Action: Mouse pressed left at (635, 149)
Screenshot: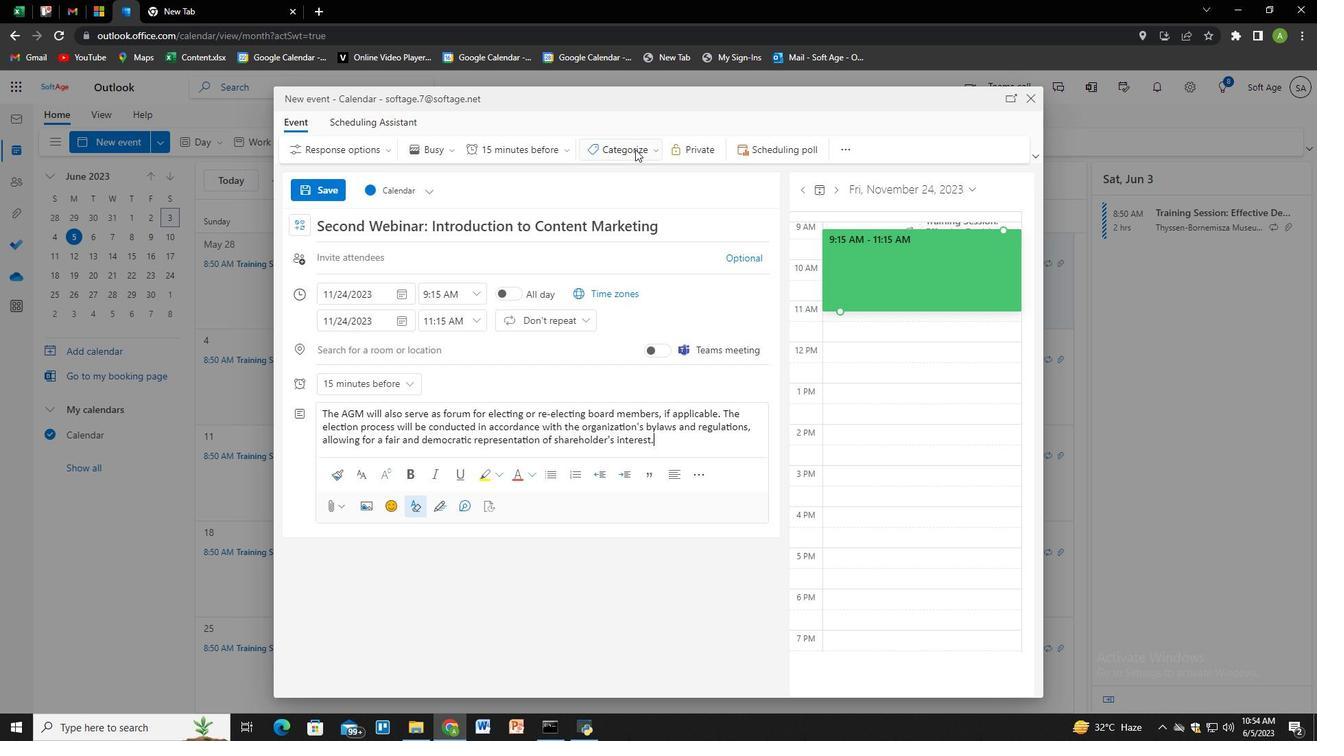 
Action: Mouse moved to (633, 281)
Screenshot: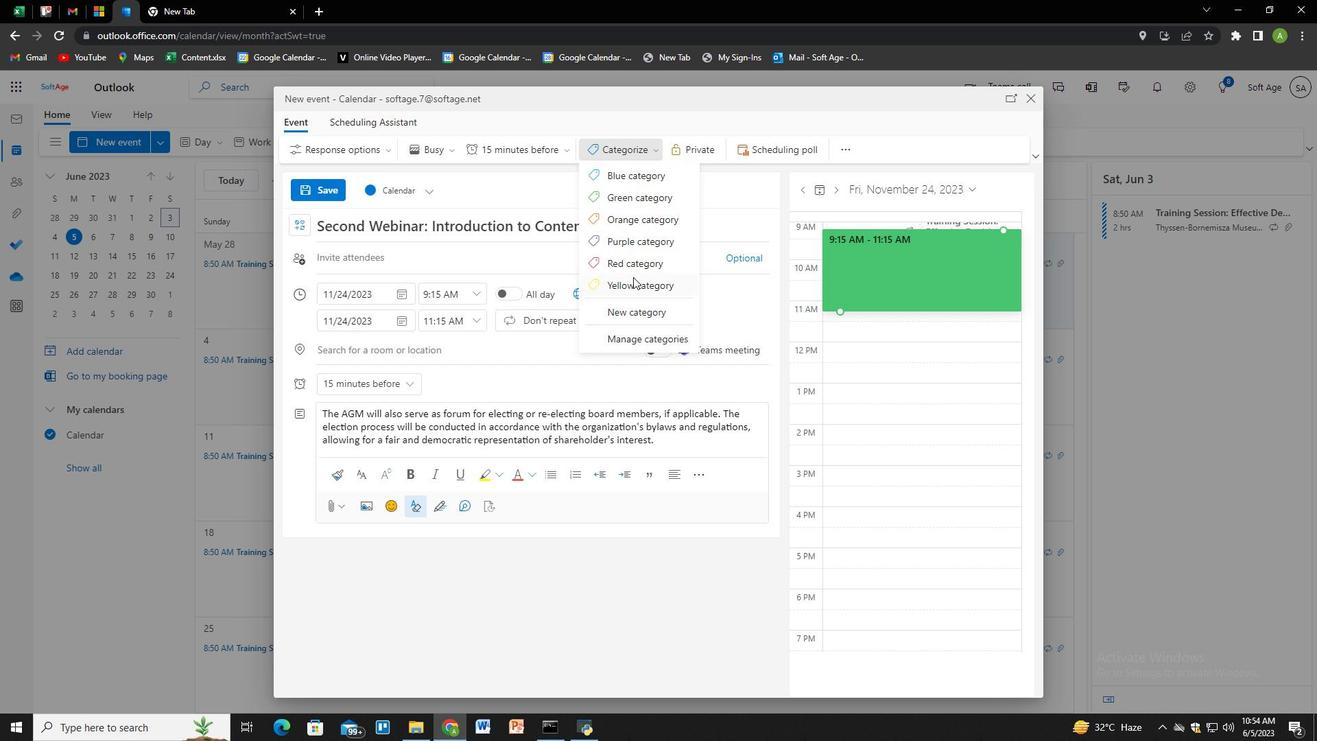 
Action: Mouse pressed left at (633, 281)
Screenshot: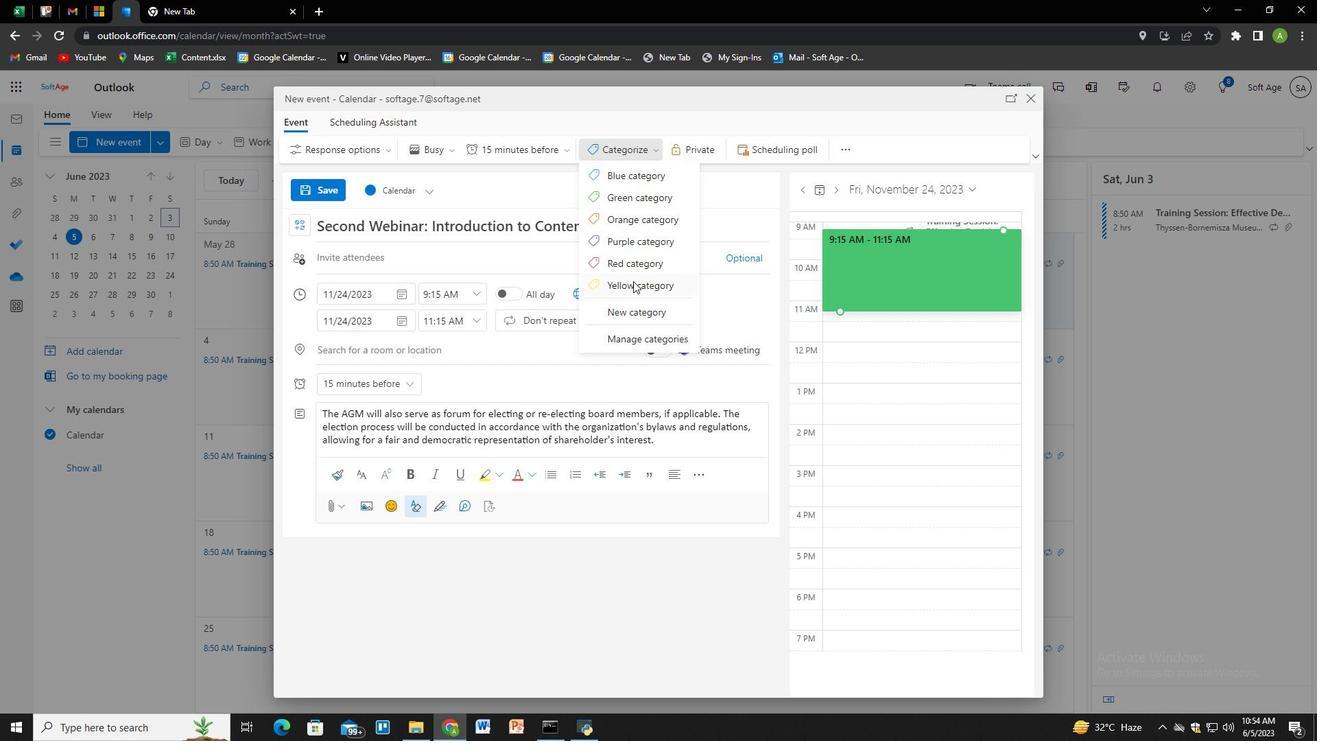 
Action: Mouse moved to (435, 349)
Screenshot: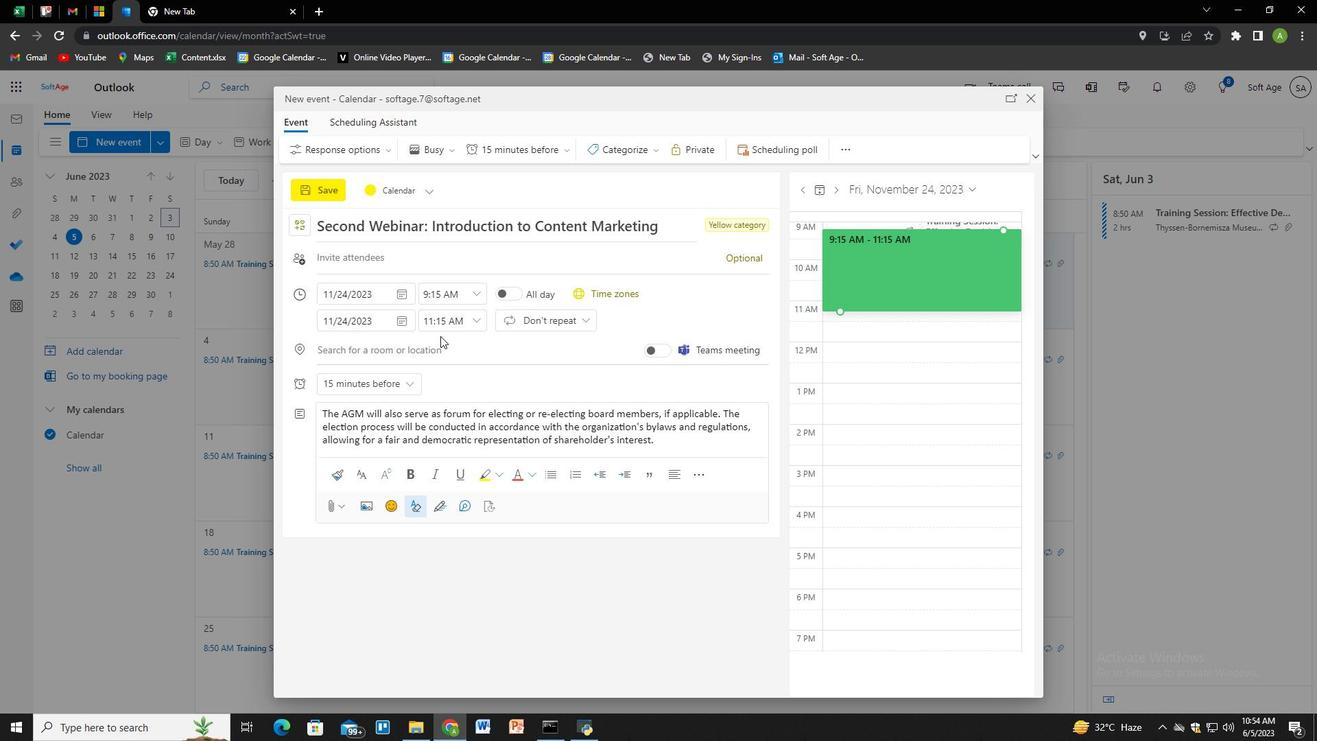
Action: Mouse pressed left at (435, 349)
Screenshot: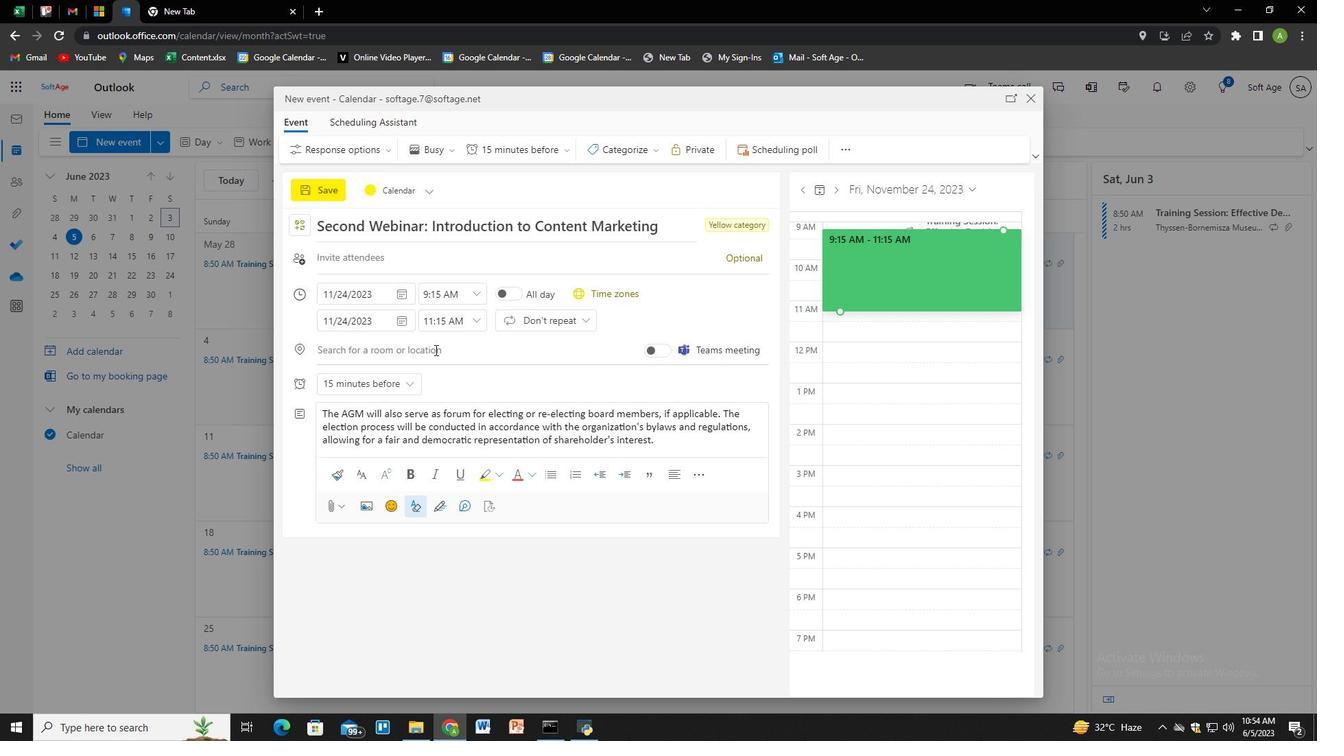 
Action: Key pressed <Key.shift><Key.shift>Fairmont<Key.space><Key.shift>Banff<Key.space><Key.shift>Springs,<Key.space><Key.shift>Cananda<Key.down><Key.enter>
Screenshot: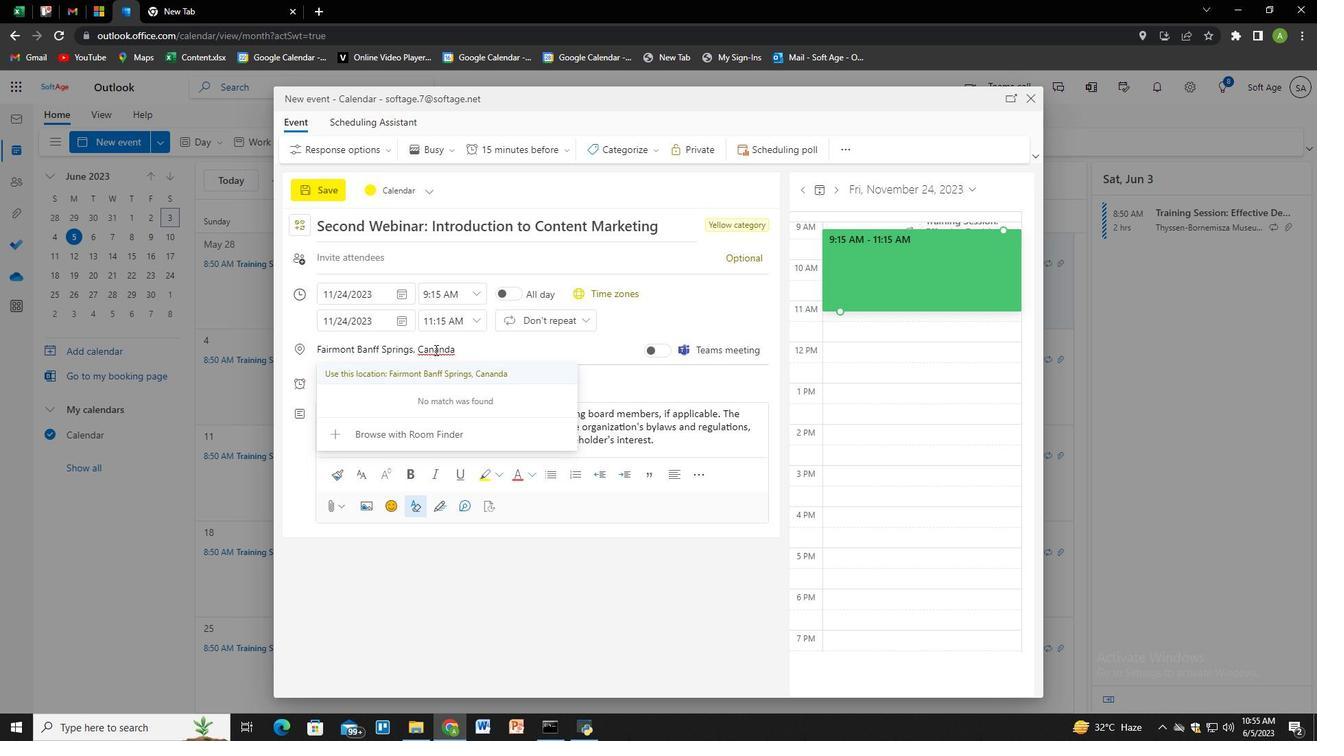 
Action: Mouse moved to (508, 260)
Screenshot: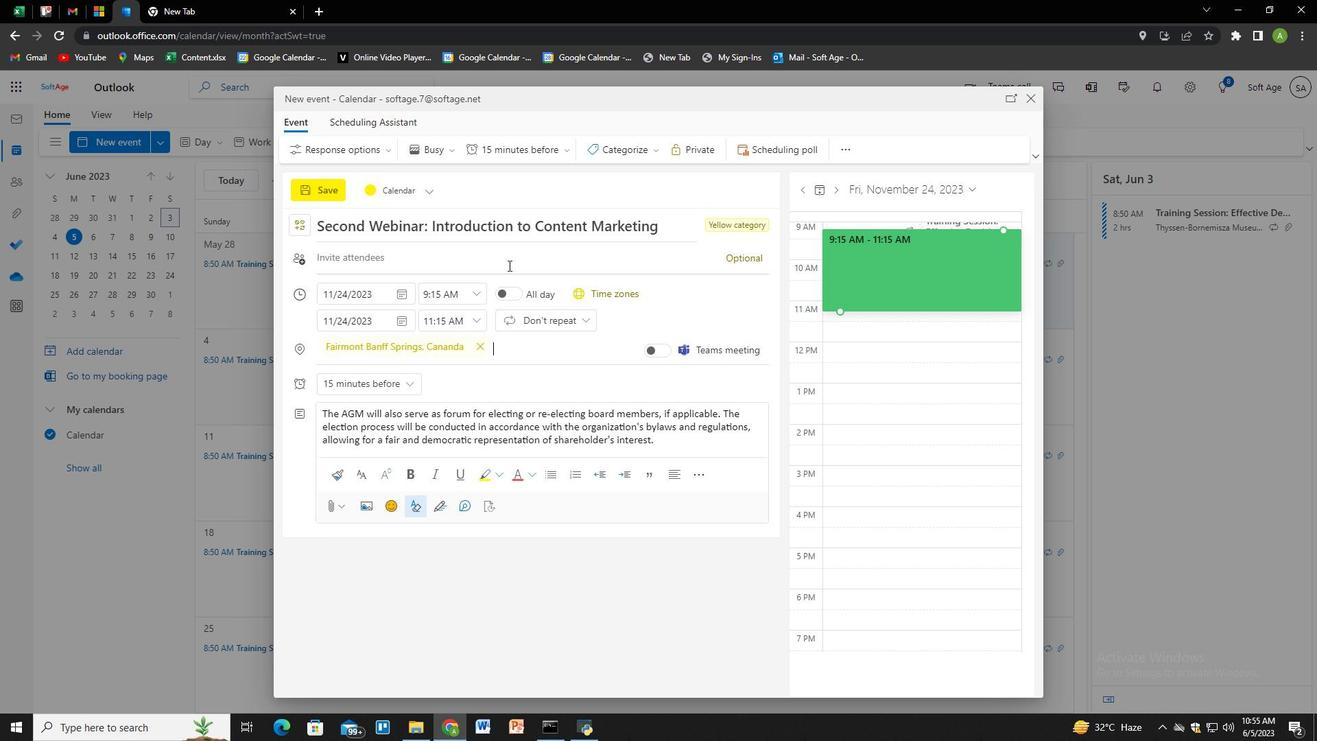 
Action: Mouse pressed left at (508, 260)
Screenshot: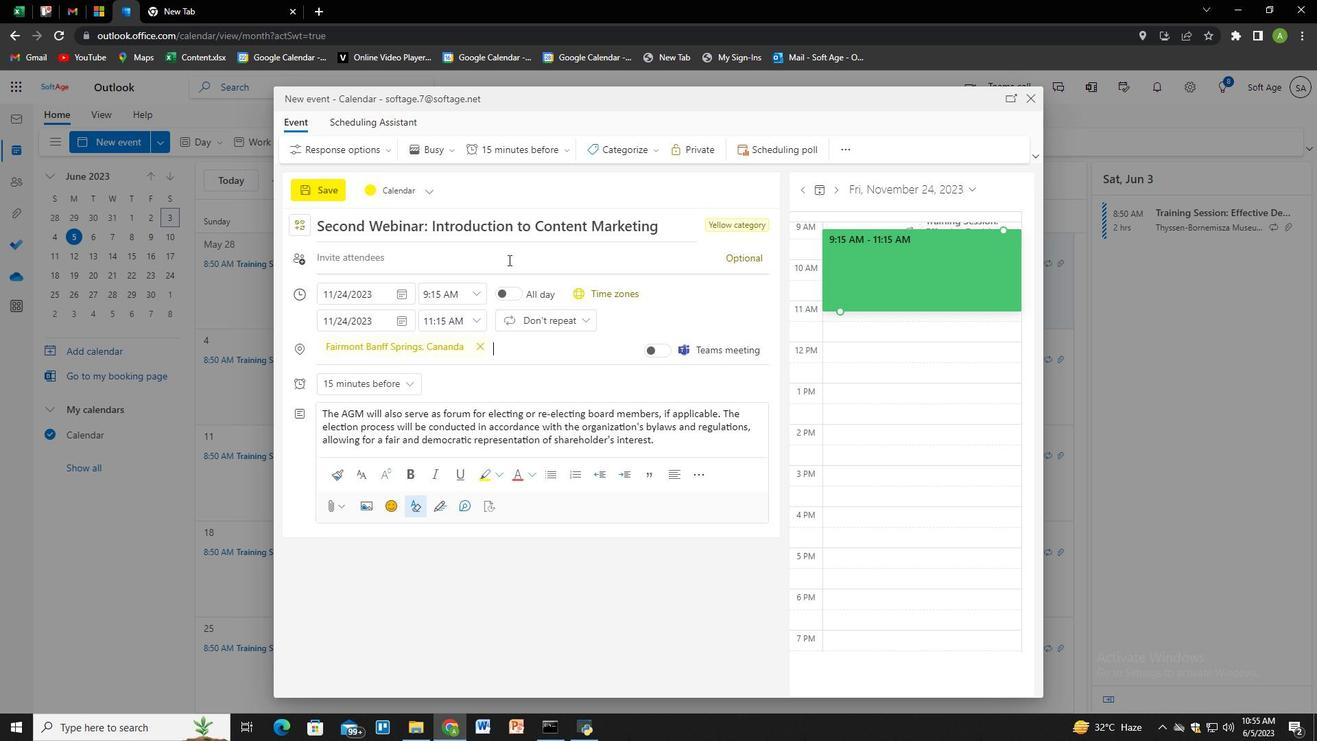 
Action: Key pressed softage.5<Key.shift>@softage.net<Key.enter>softage.6<Key.shift><Key.shift><Key.shift><Key.shift><Key.shift><Key.shift><Key.shift><Key.shift><Key.shift><Key.shift><Key.shift>@softage.net<Key.enter>
Screenshot: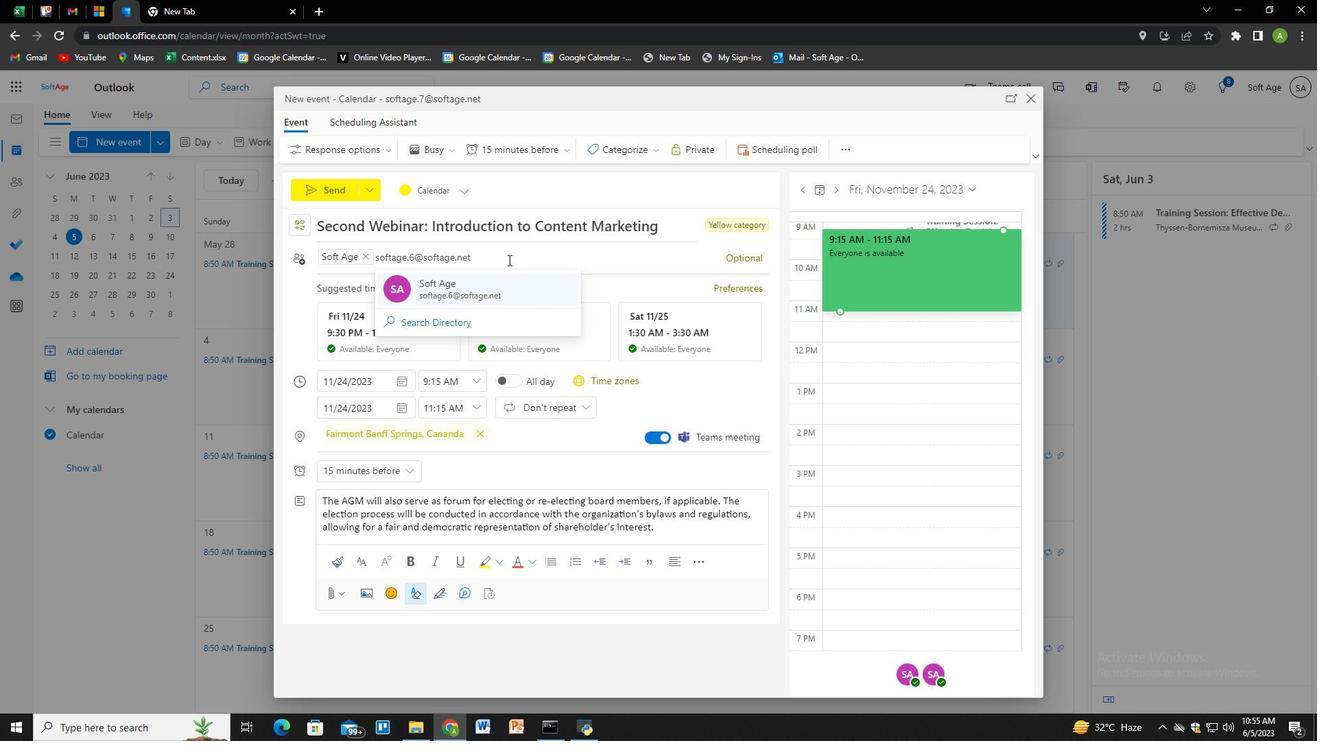 
Action: Mouse moved to (526, 142)
Screenshot: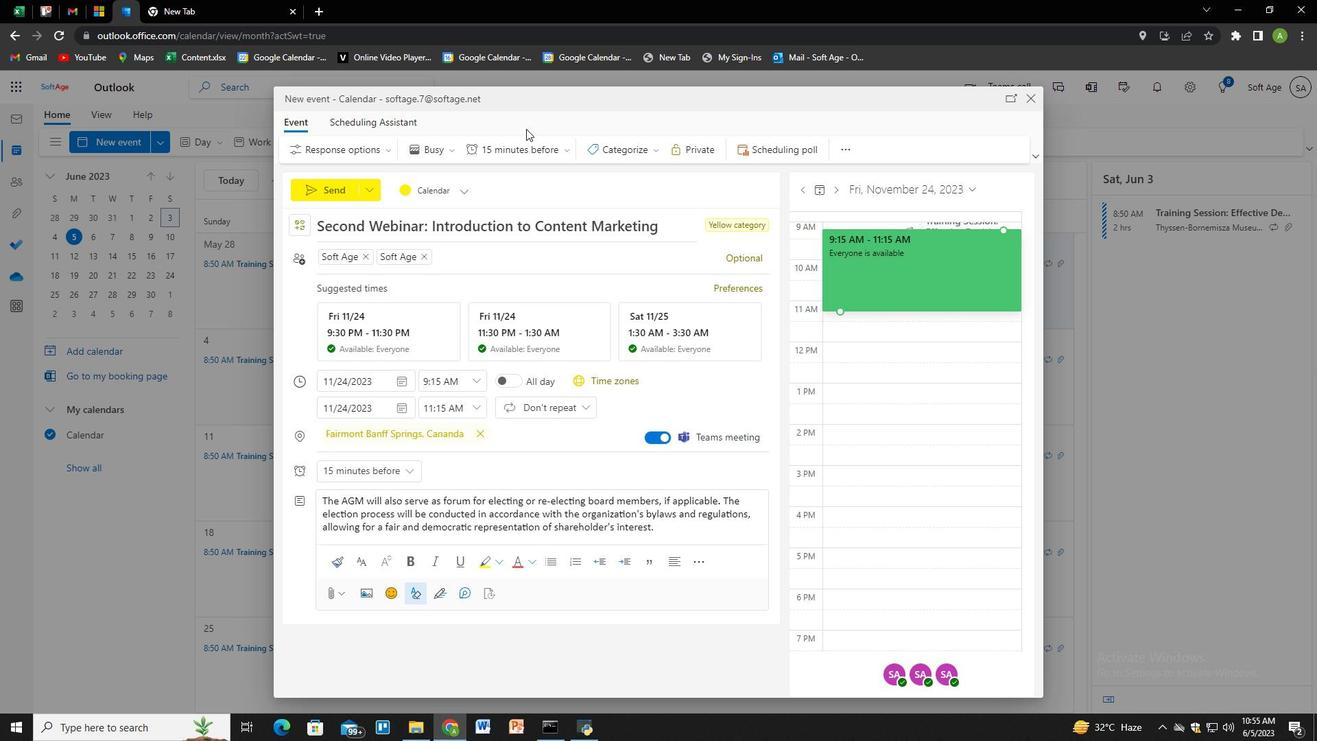 
Action: Mouse pressed left at (526, 142)
Screenshot: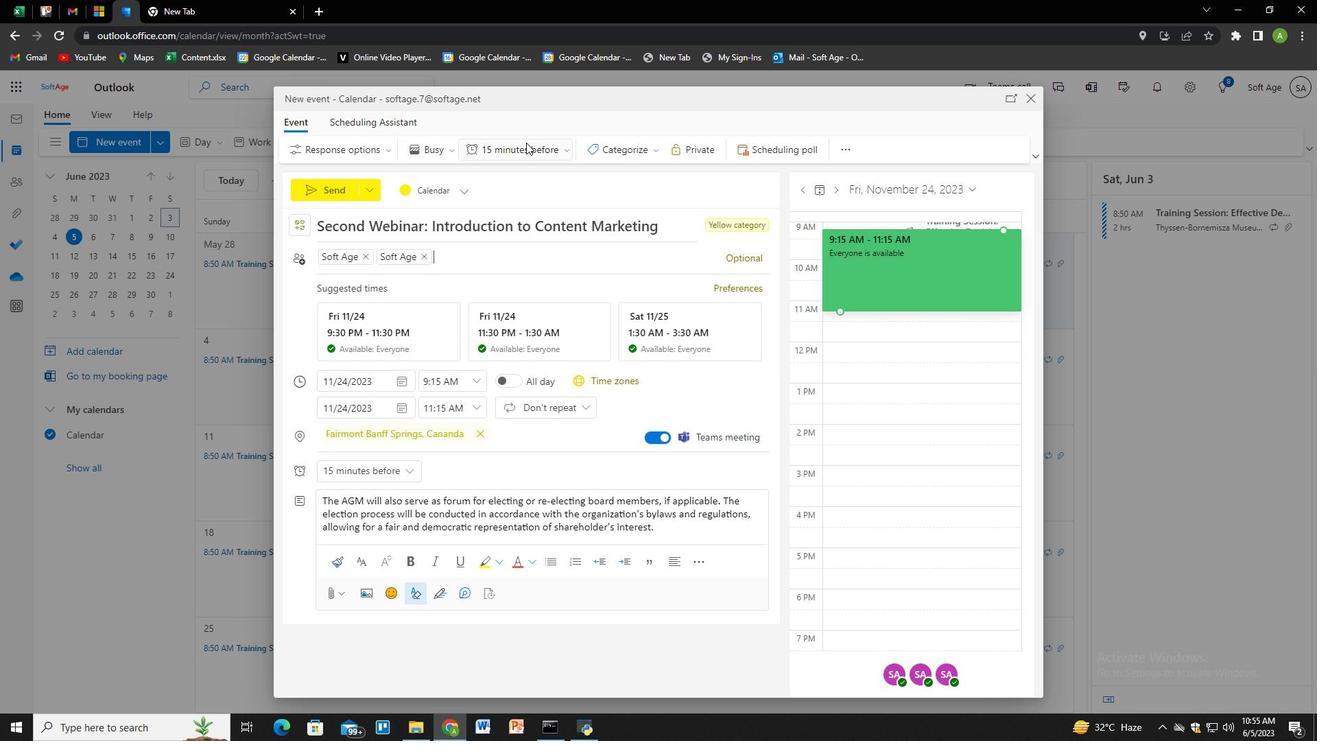 
Action: Mouse moved to (524, 344)
Screenshot: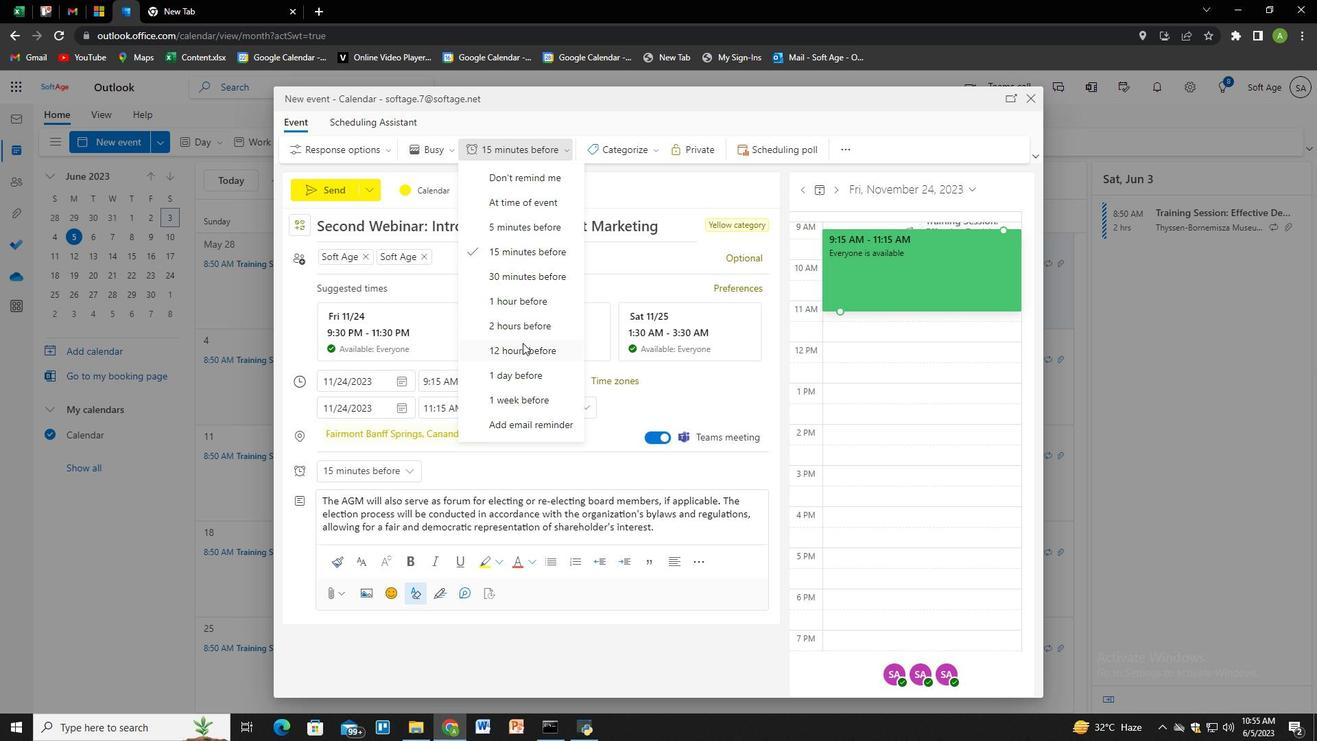 
Action: Mouse pressed left at (524, 344)
Screenshot: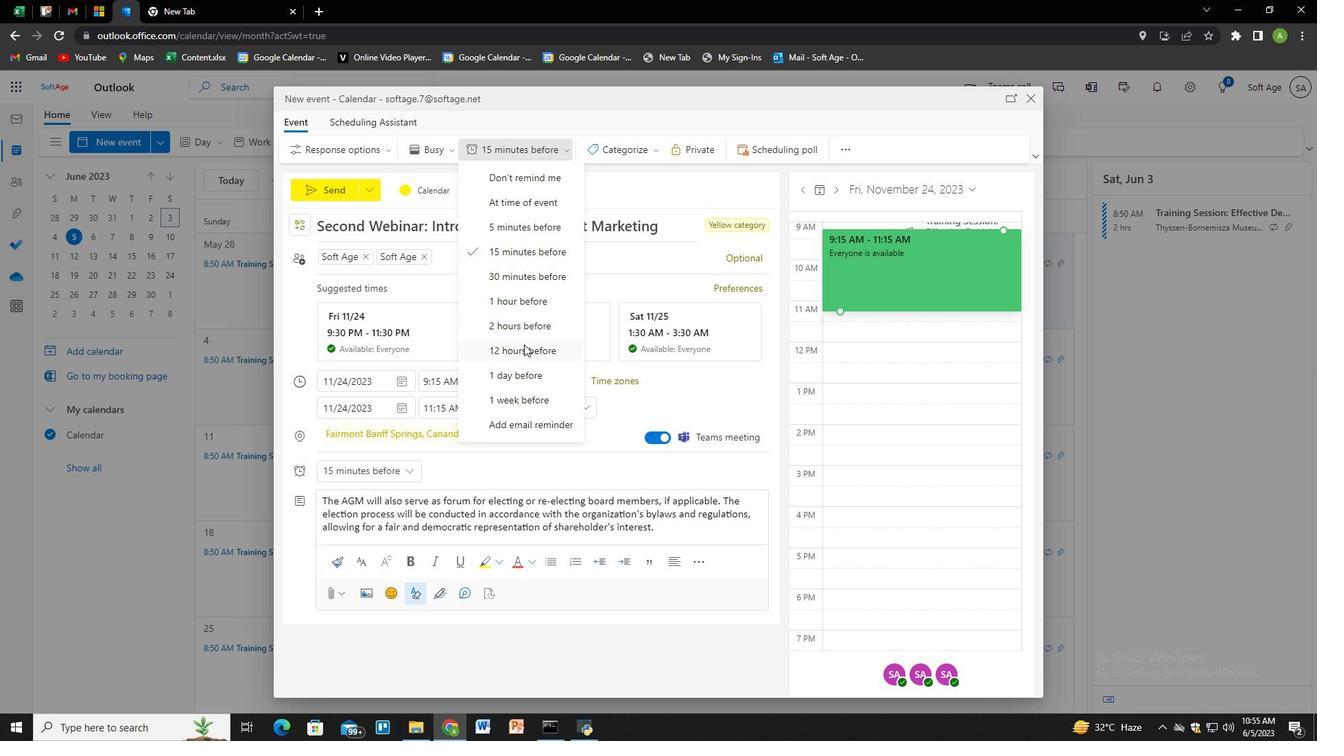 
Action: Mouse moved to (695, 391)
Screenshot: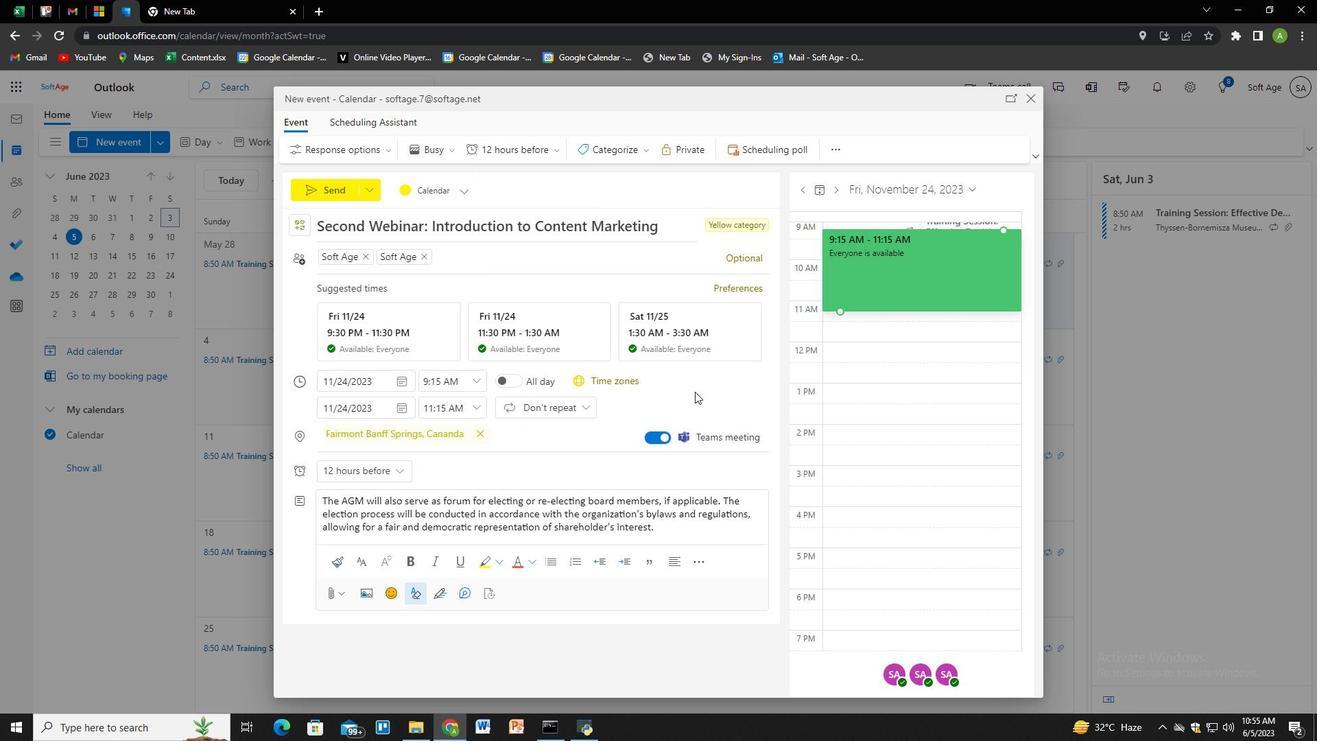 
Action: Mouse pressed left at (695, 391)
Screenshot: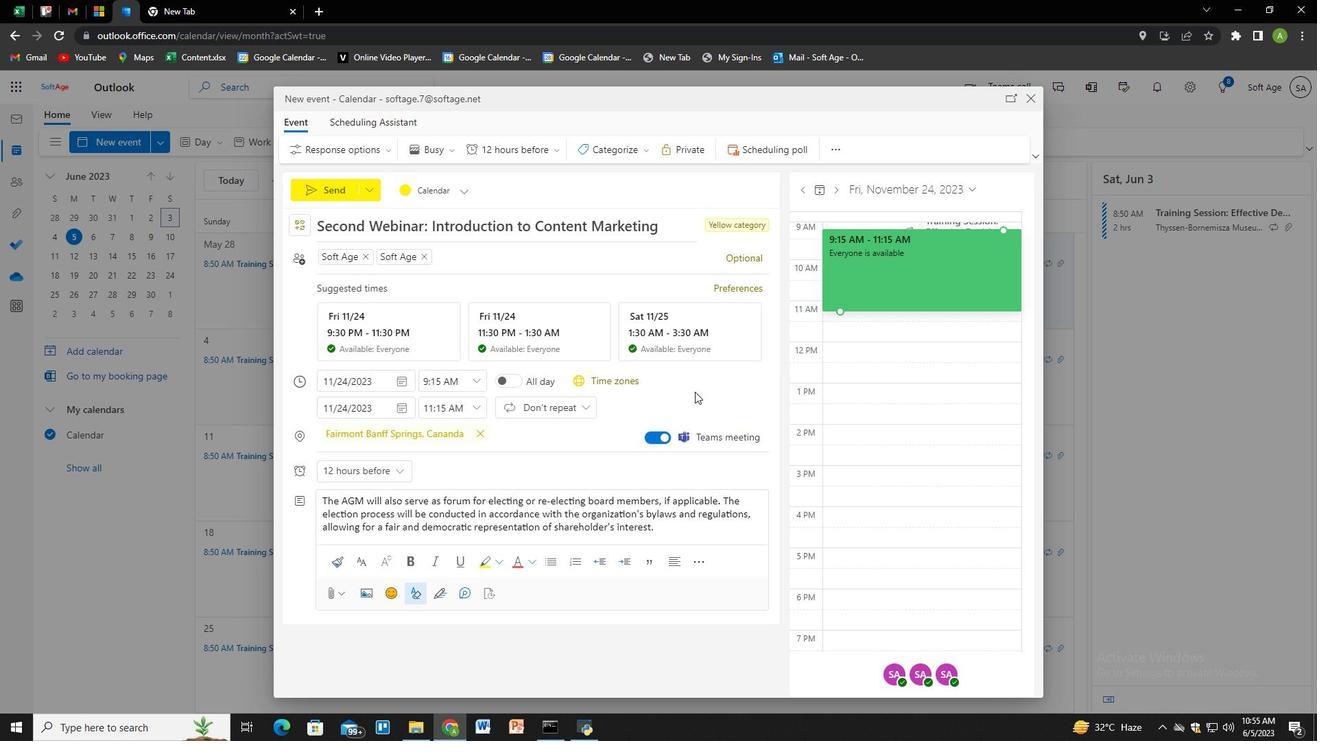 
Action: Mouse moved to (701, 465)
Screenshot: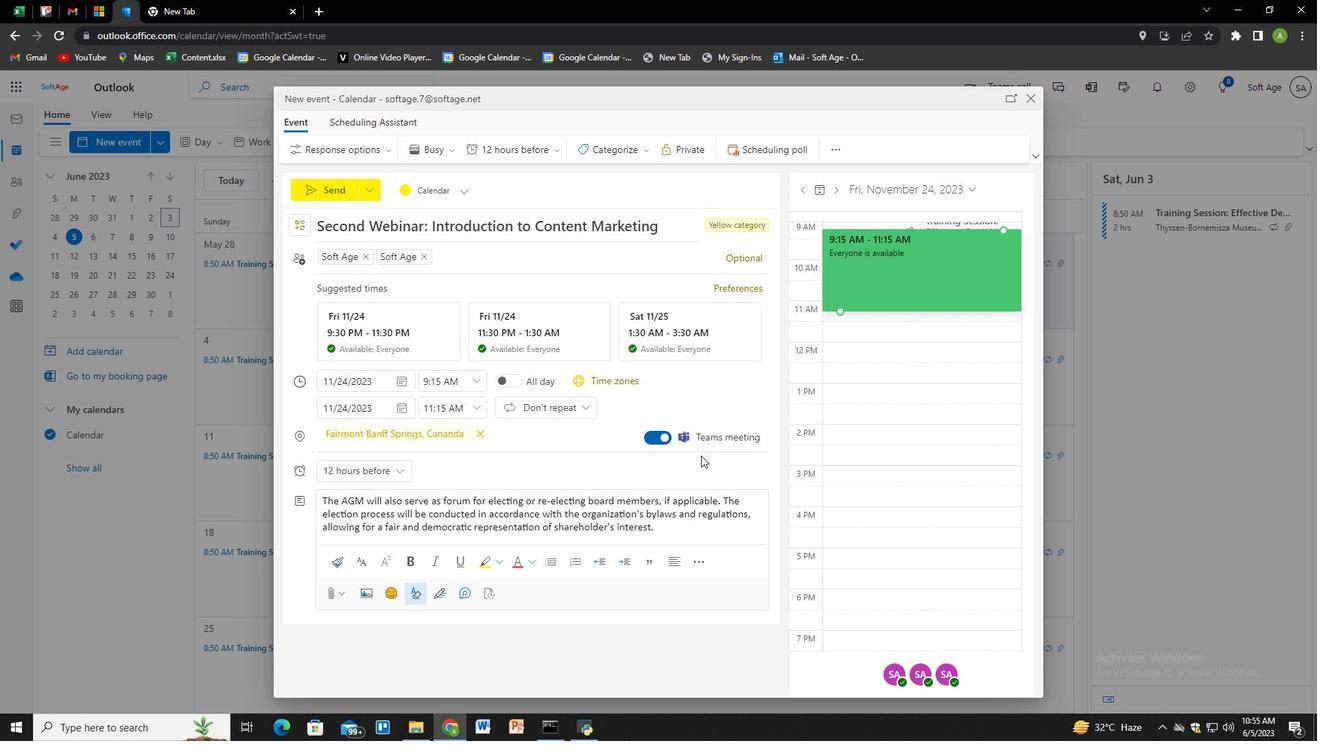 
Action: Mouse scrolled (701, 465) with delta (0, 0)
Screenshot: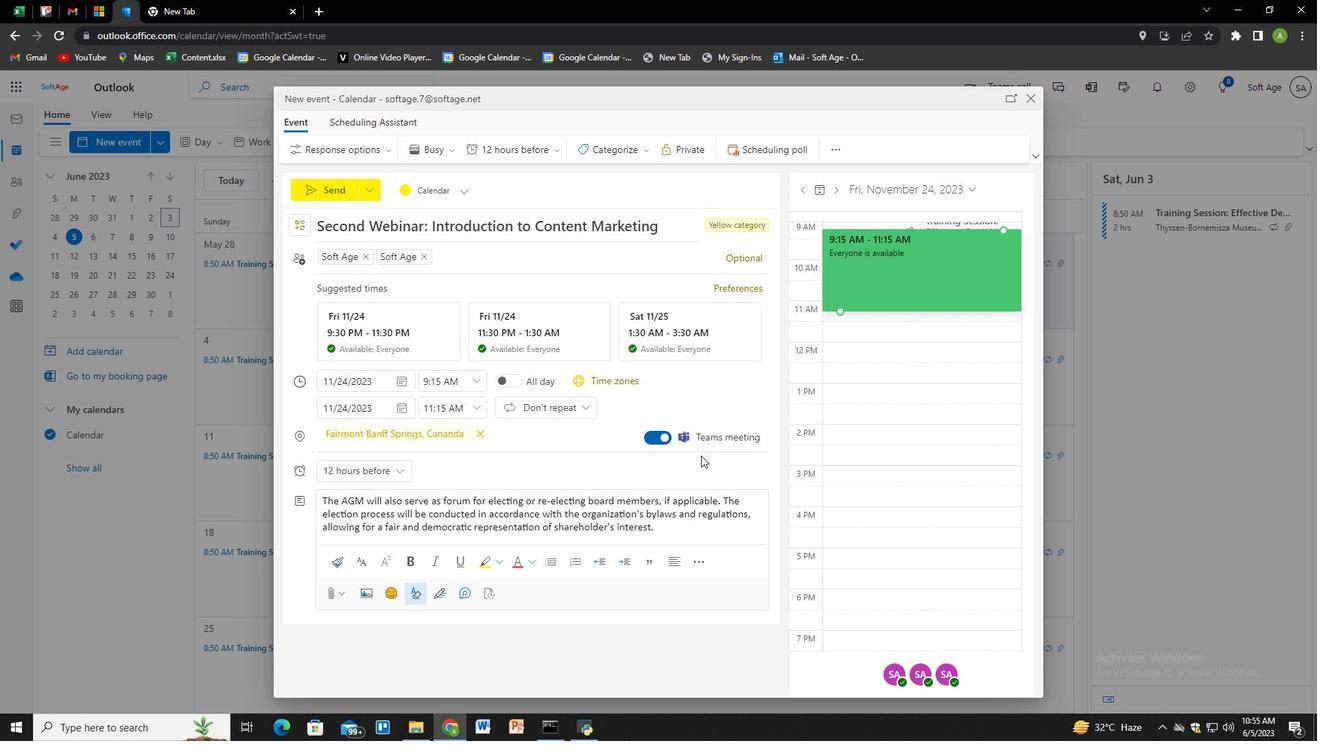 
Action: Mouse moved to (701, 484)
Screenshot: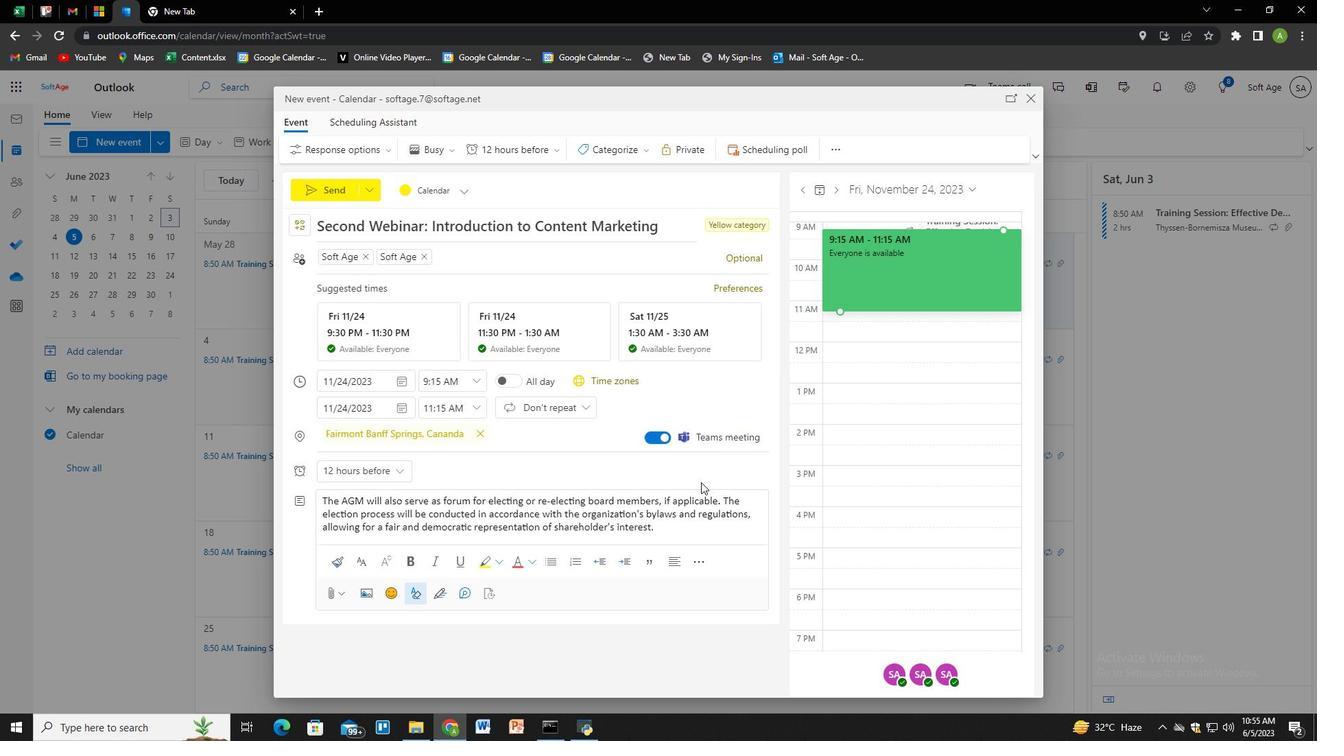 
Action: Mouse scrolled (701, 485) with delta (0, 0)
Screenshot: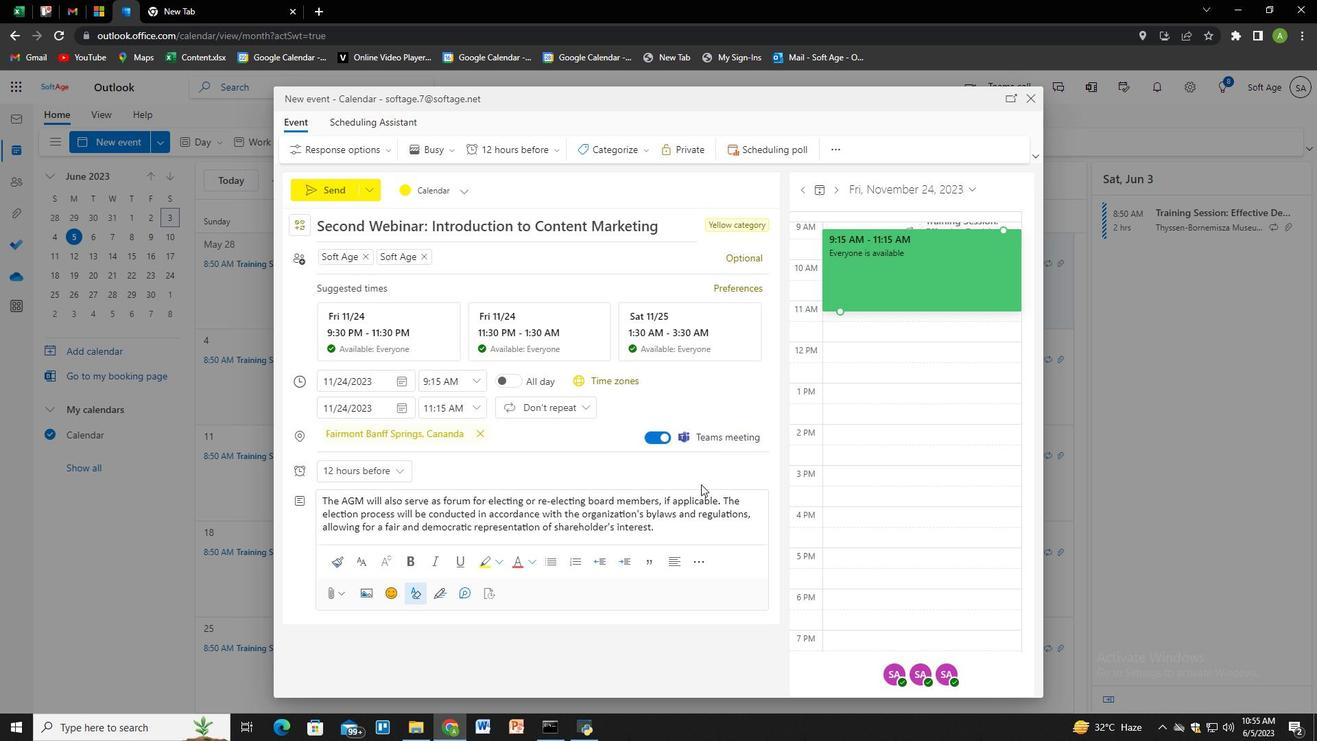 
Action: Mouse scrolled (701, 485) with delta (0, 0)
Screenshot: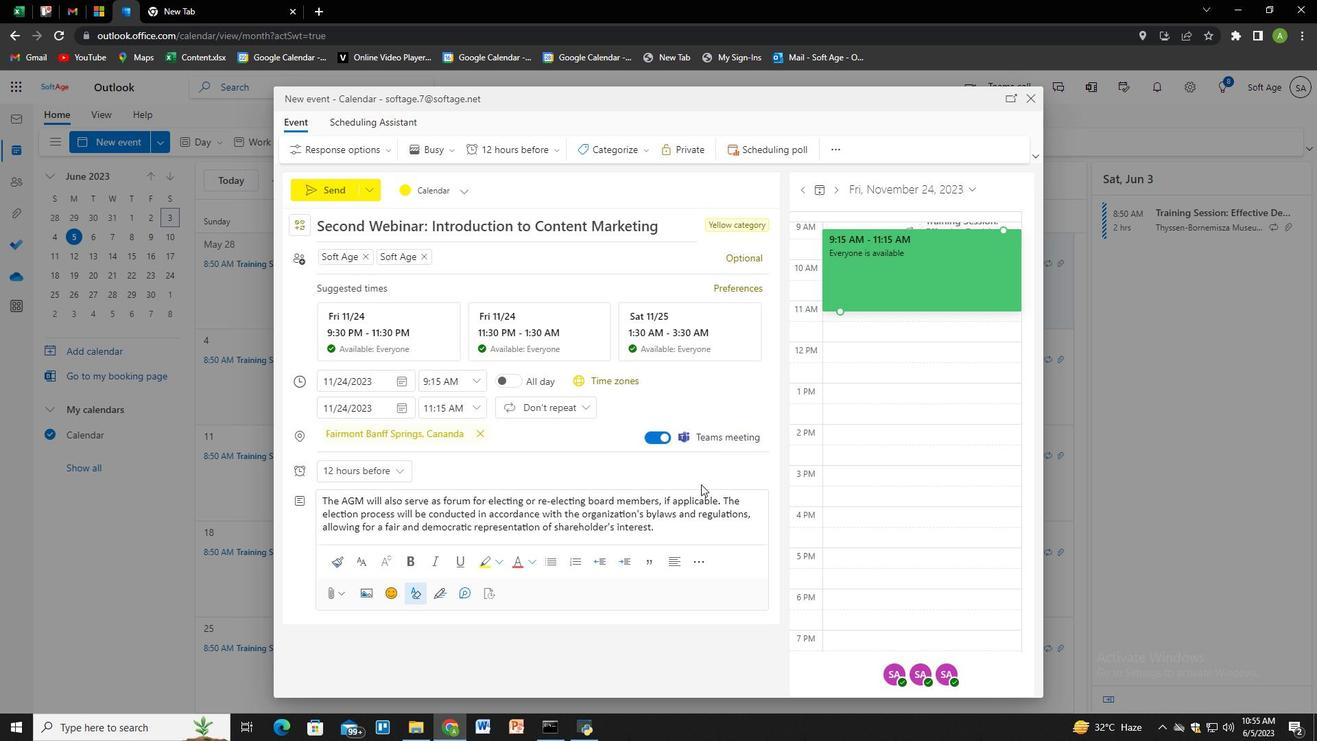 
Action: Mouse moved to (692, 400)
Screenshot: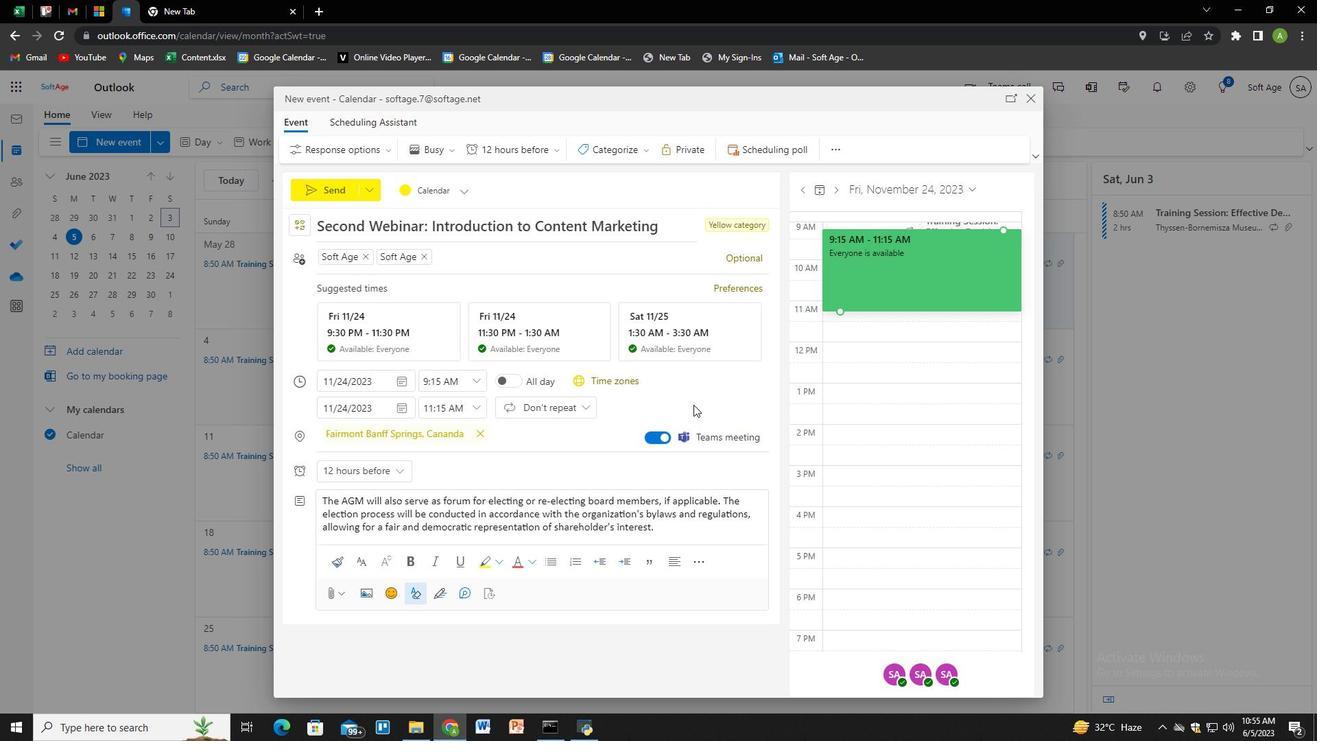 
Action: Mouse pressed left at (692, 400)
Screenshot: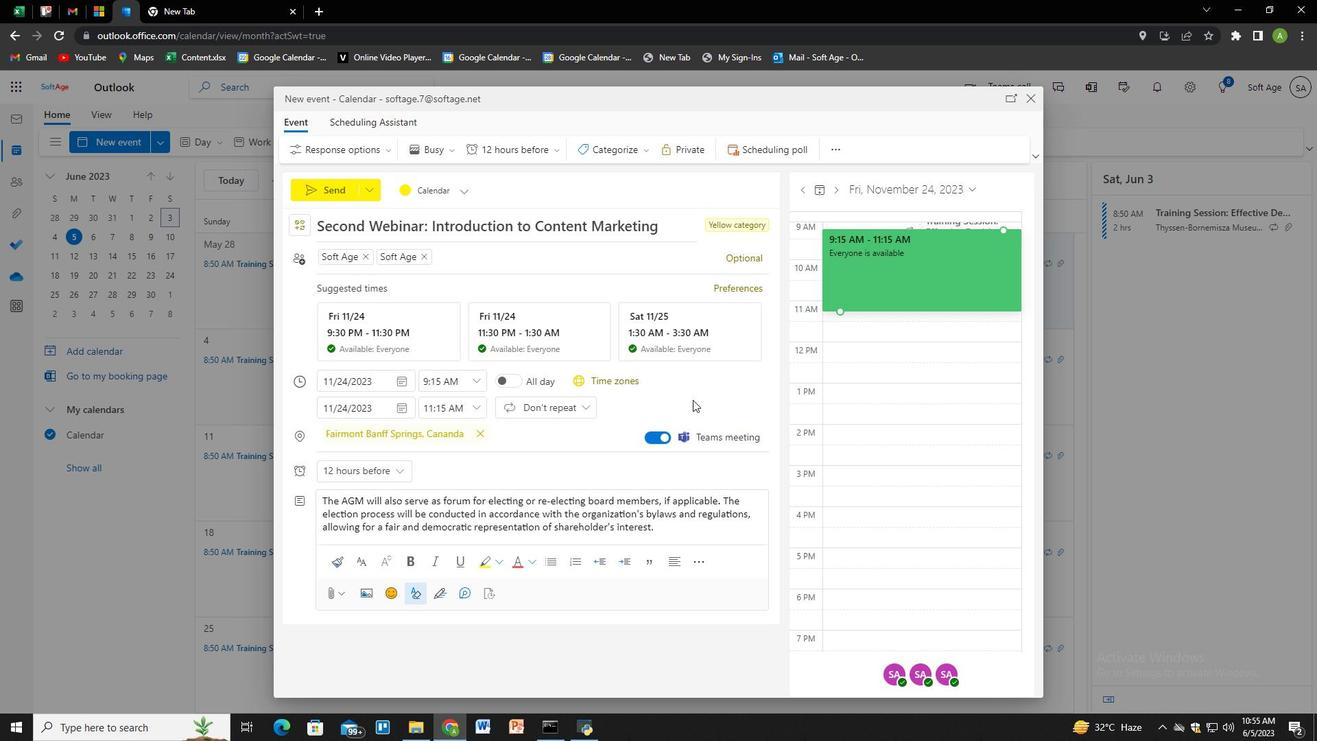 
Action: Mouse moved to (334, 184)
Screenshot: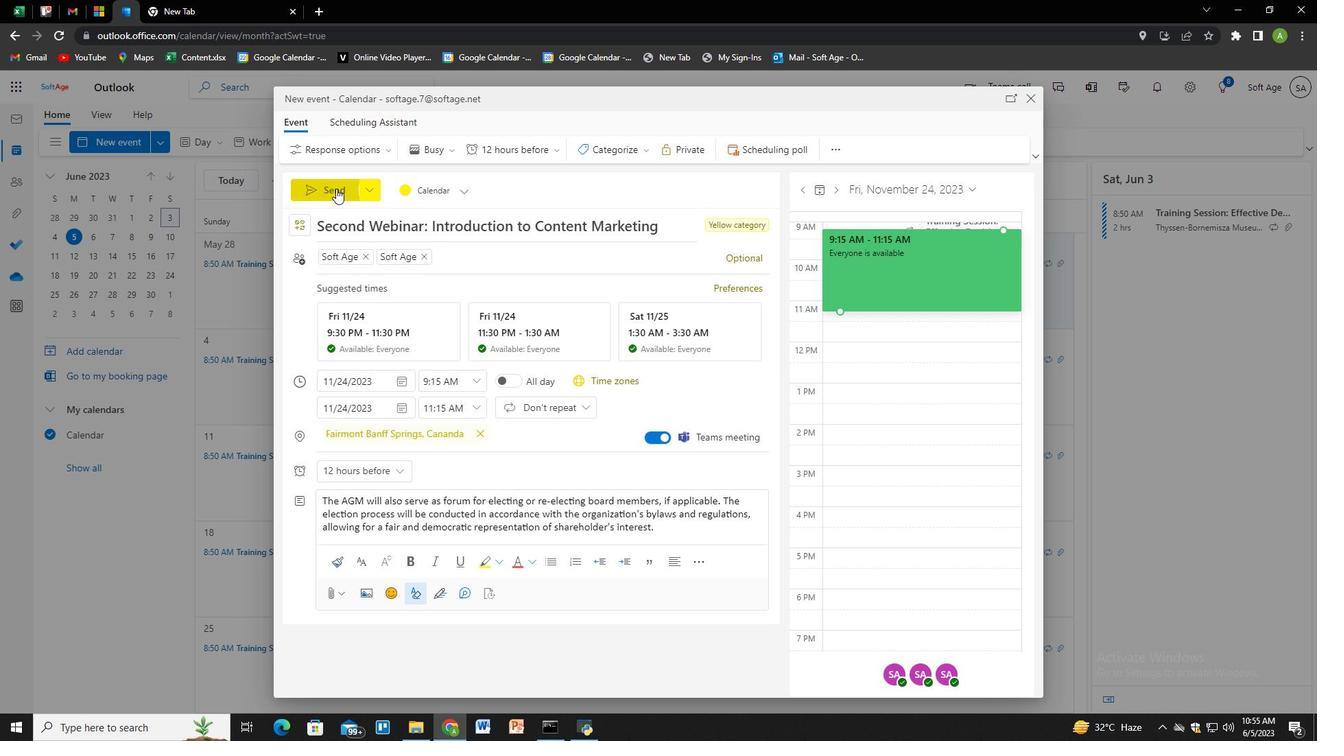
Action: Mouse pressed left at (334, 184)
Screenshot: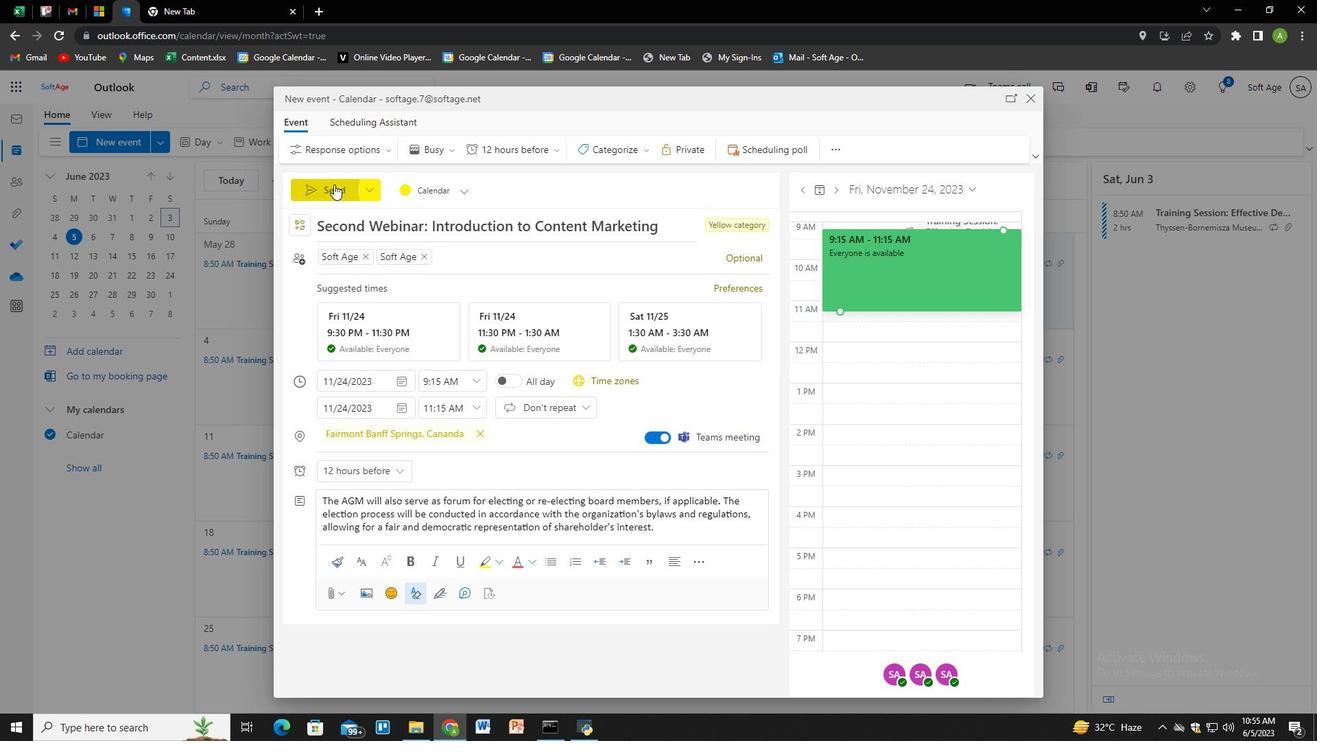 
Action: Mouse moved to (522, 310)
Screenshot: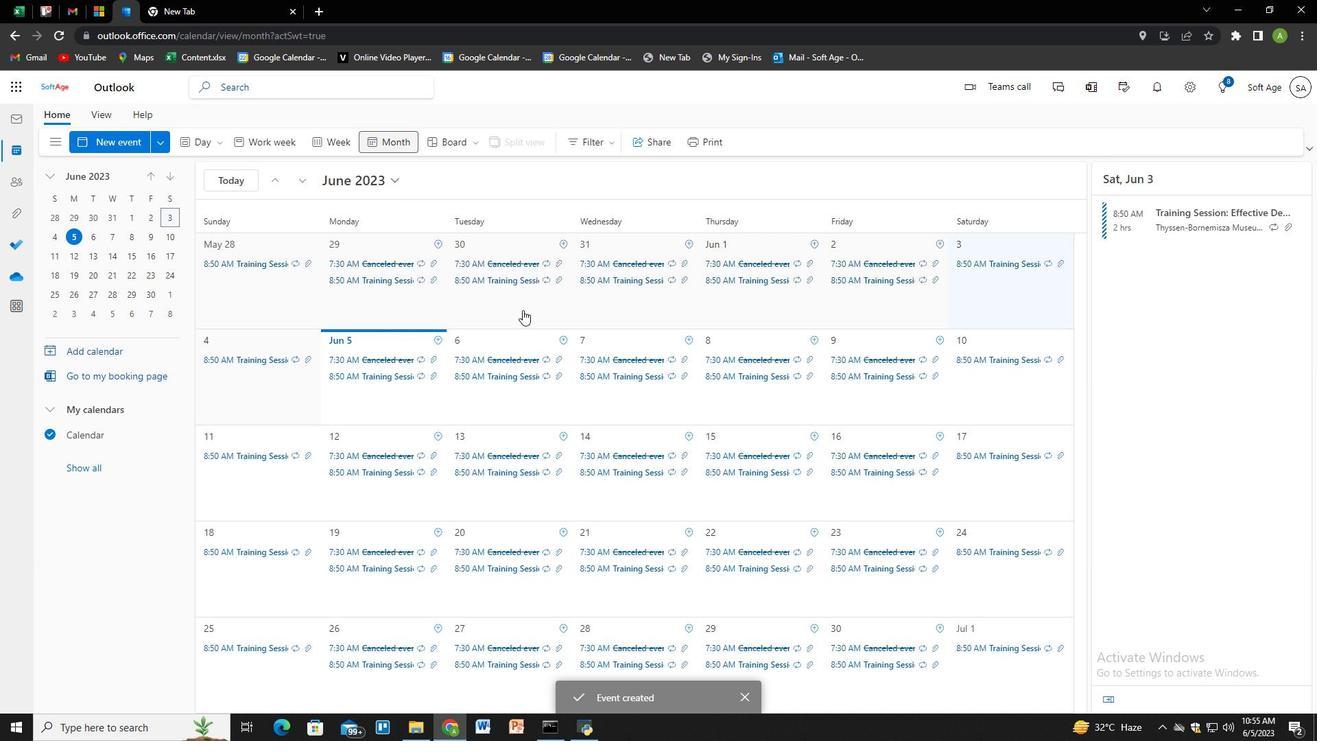 
